 Task: Find a one-way flight from Boulder City to Raleigh for 6 passengers in premium economy on Sat, 5 Aug.
Action: Mouse moved to (327, 199)
Screenshot: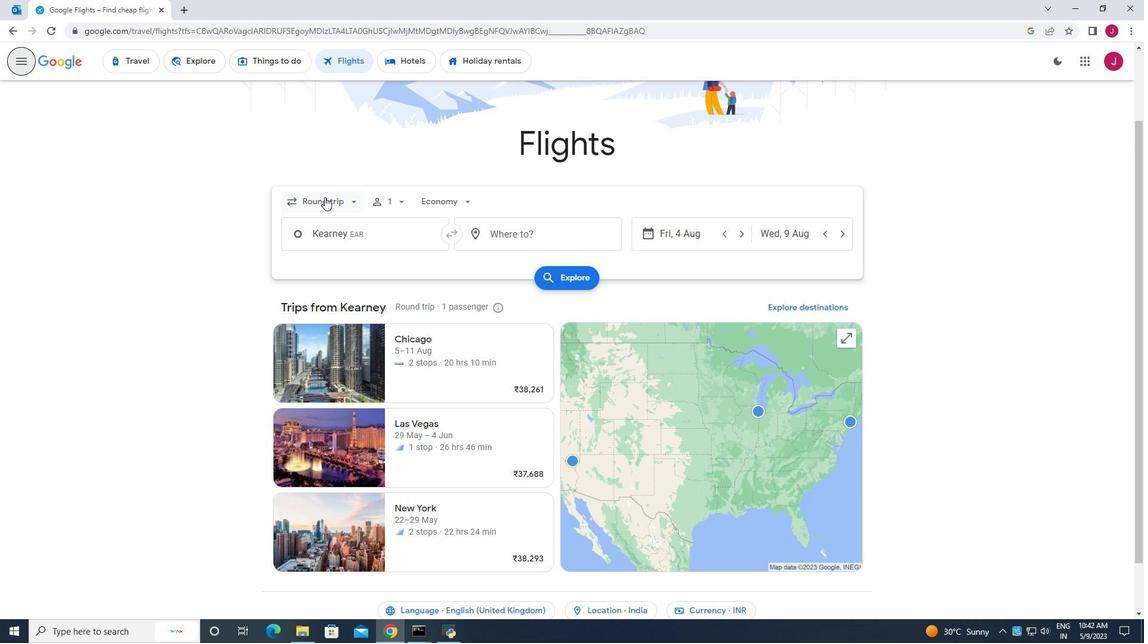 
Action: Mouse pressed left at (327, 199)
Screenshot: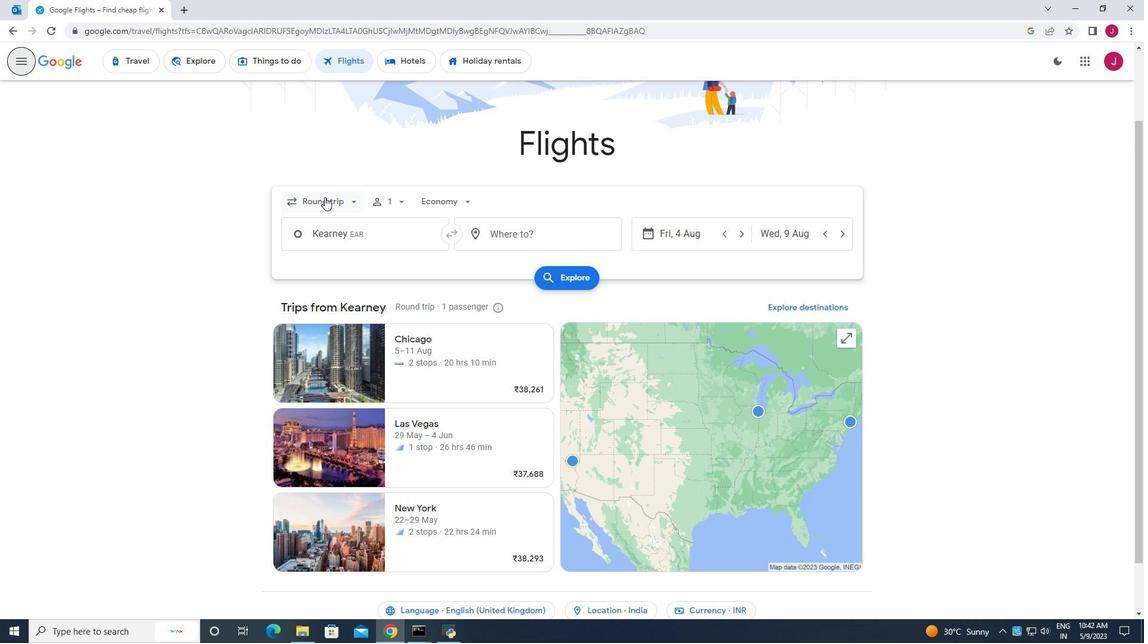 
Action: Mouse moved to (343, 251)
Screenshot: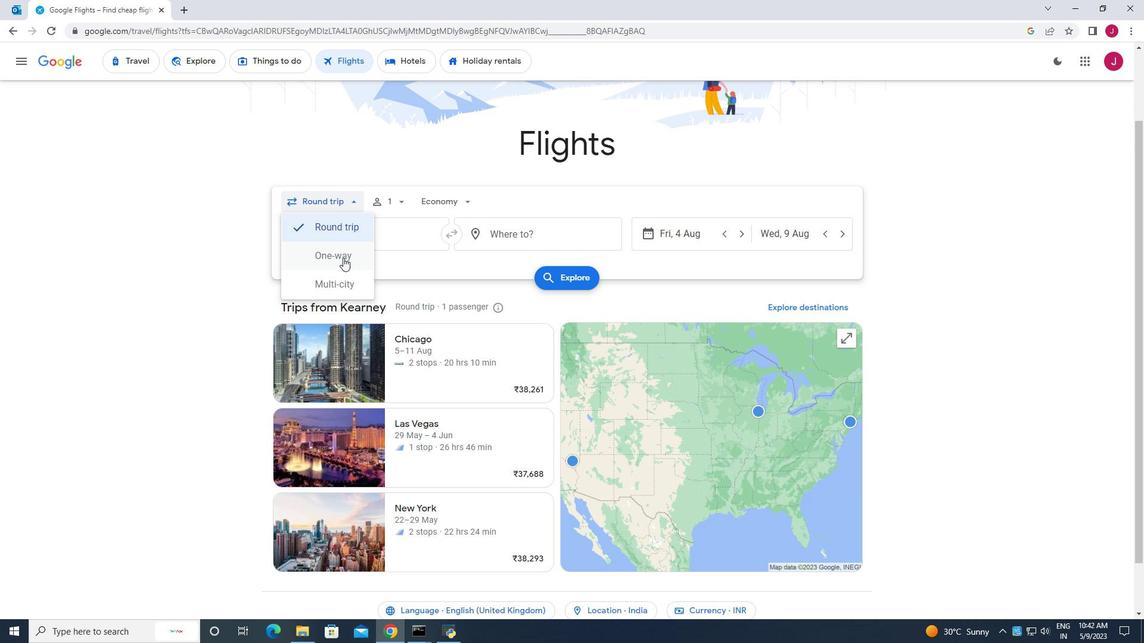 
Action: Mouse pressed left at (343, 251)
Screenshot: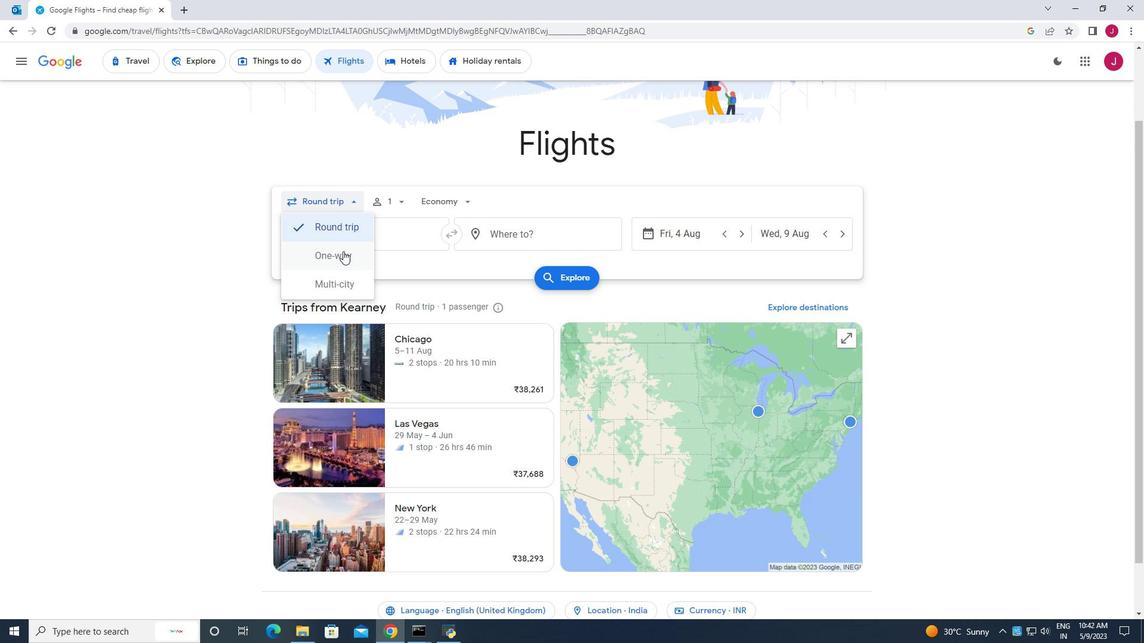 
Action: Mouse moved to (393, 201)
Screenshot: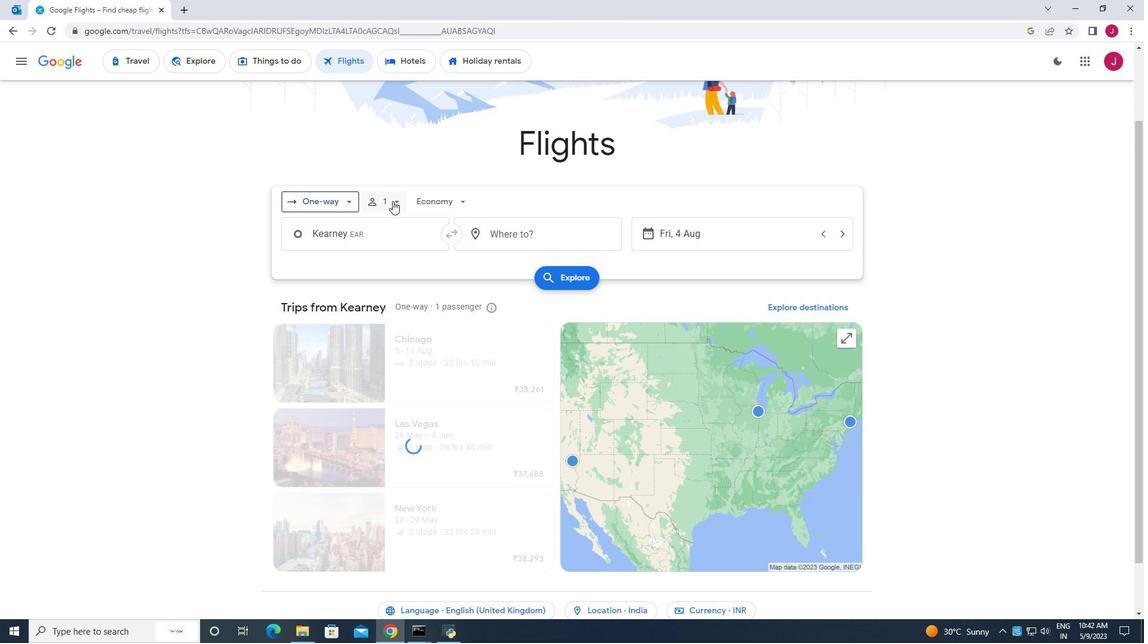 
Action: Mouse pressed left at (393, 201)
Screenshot: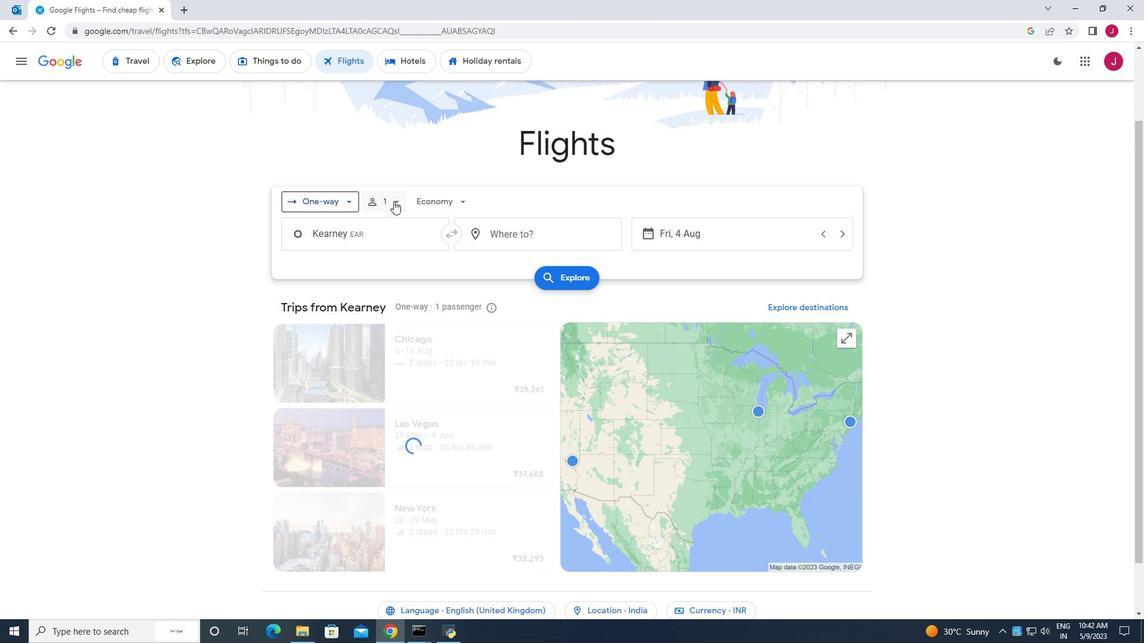
Action: Mouse moved to (485, 233)
Screenshot: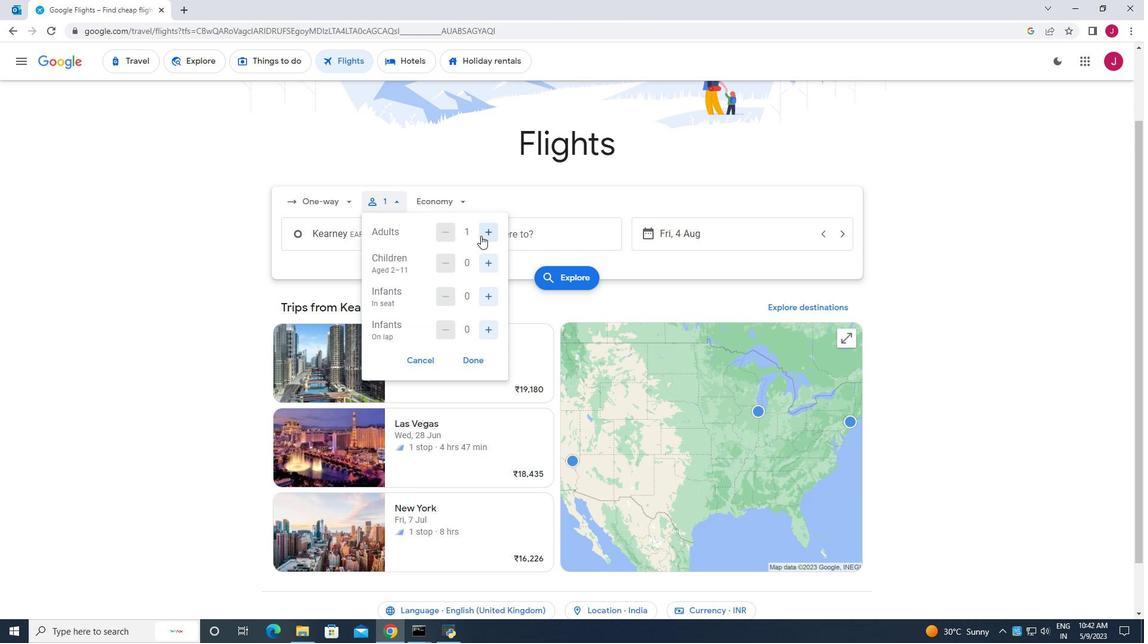 
Action: Mouse pressed left at (485, 233)
Screenshot: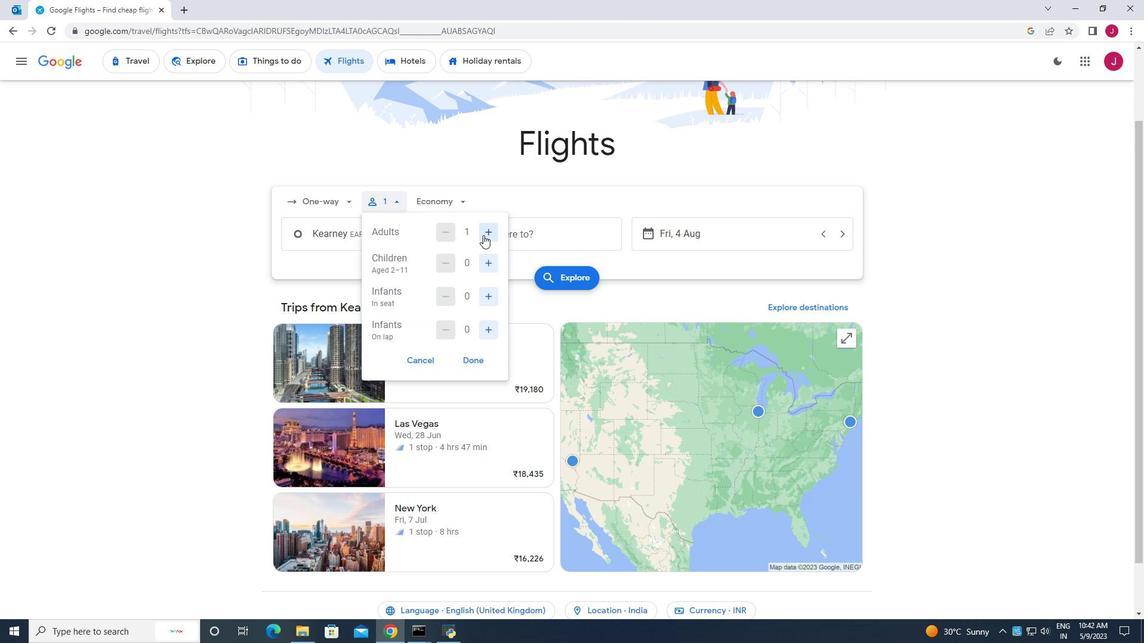 
Action: Mouse pressed left at (485, 233)
Screenshot: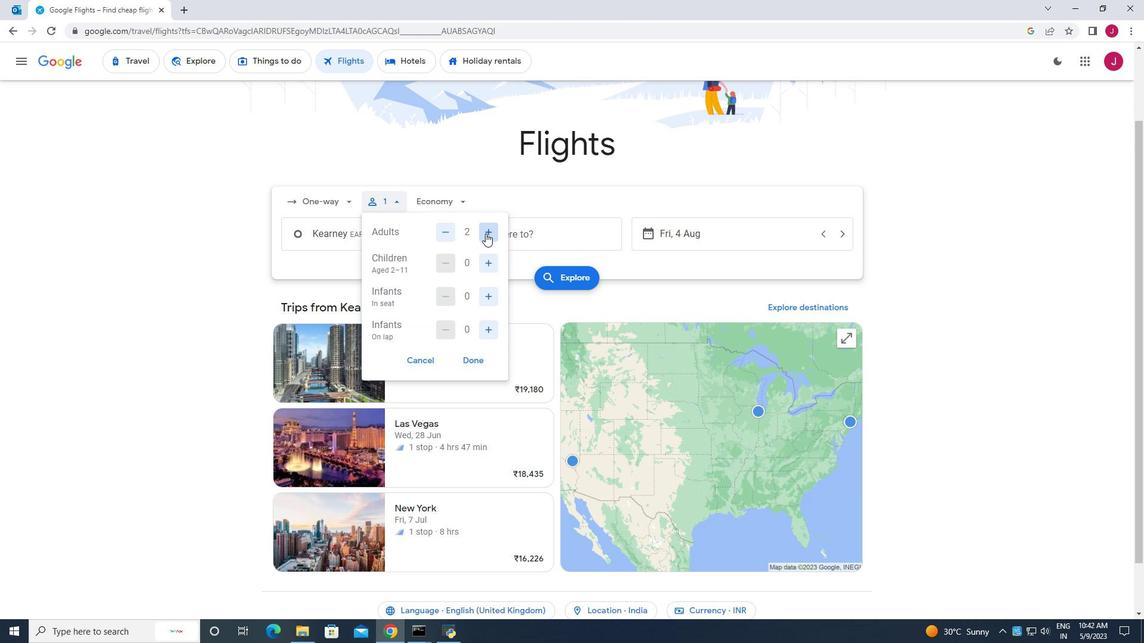 
Action: Mouse moved to (485, 262)
Screenshot: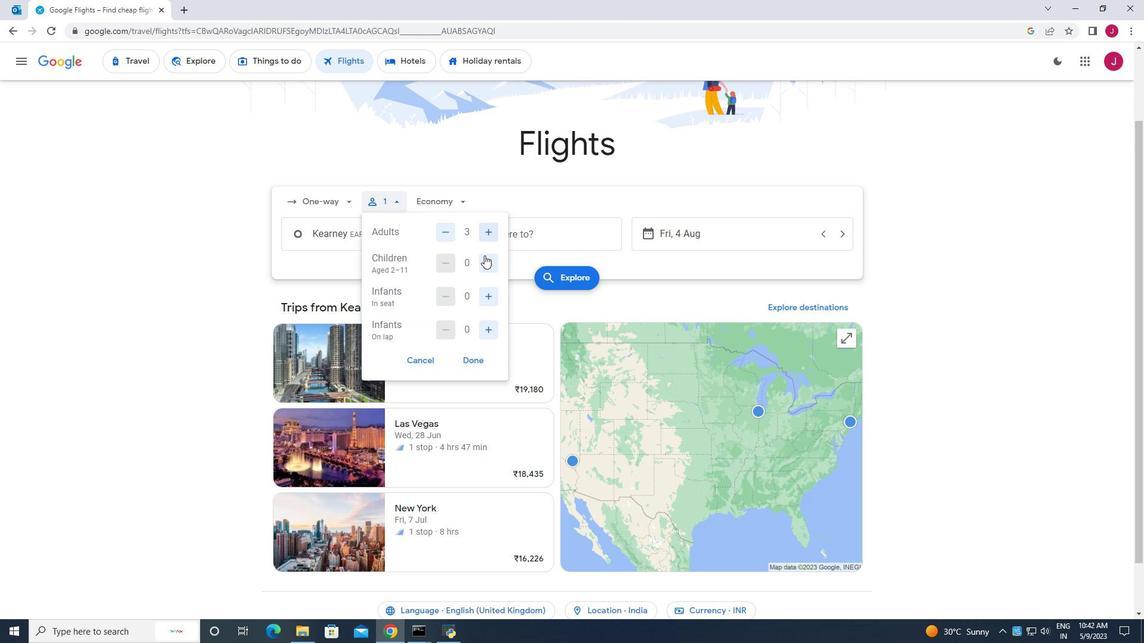 
Action: Mouse pressed left at (485, 262)
Screenshot: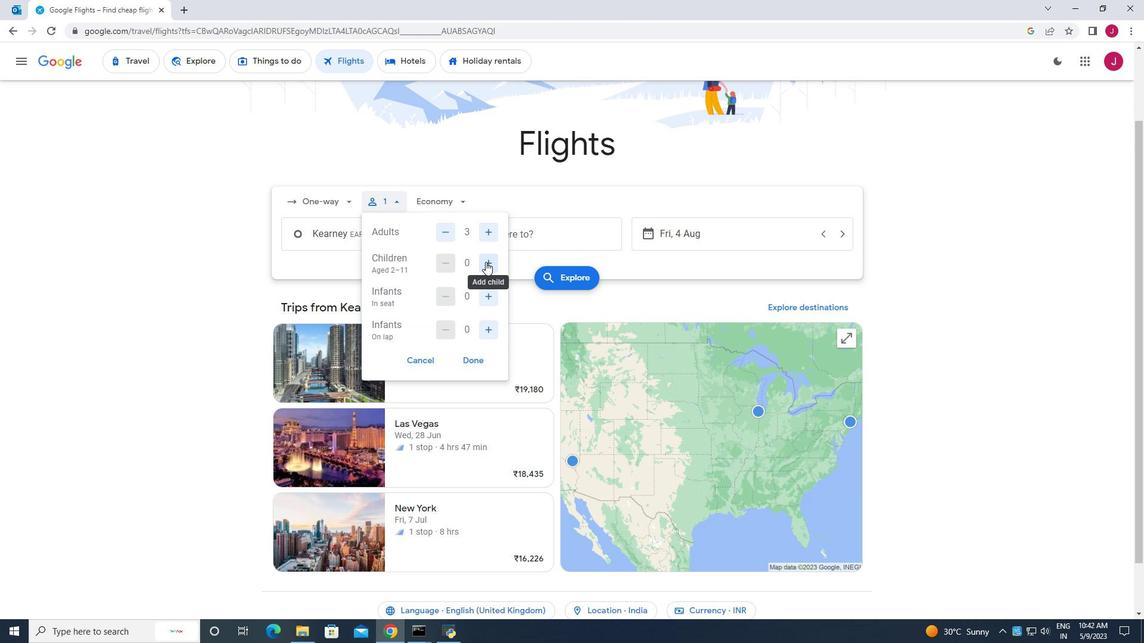 
Action: Mouse pressed left at (485, 262)
Screenshot: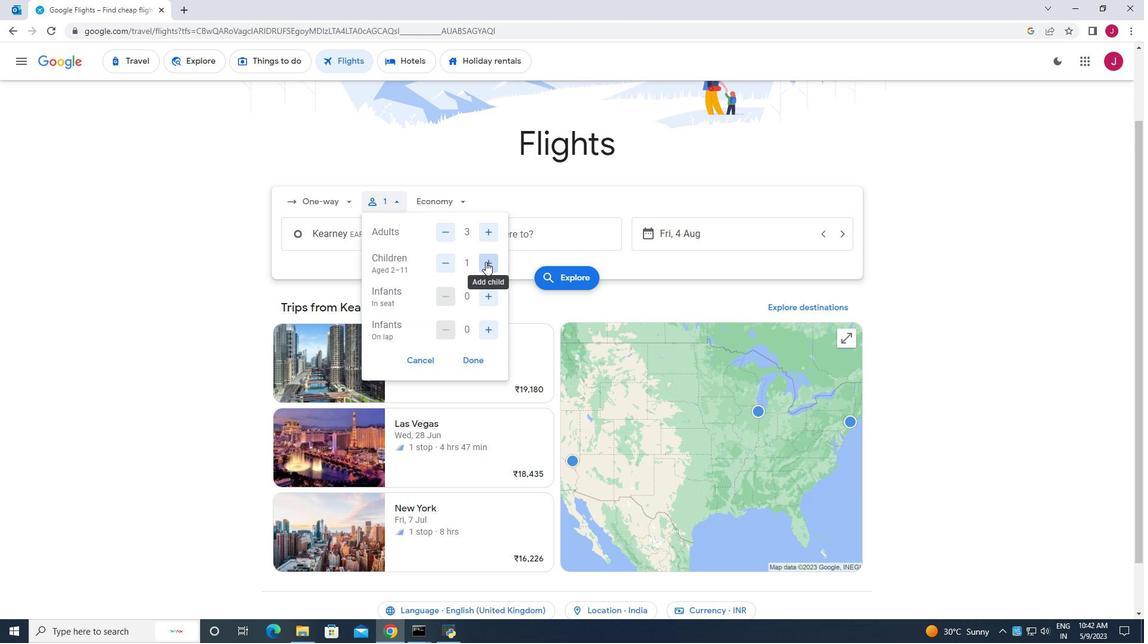 
Action: Mouse pressed left at (485, 262)
Screenshot: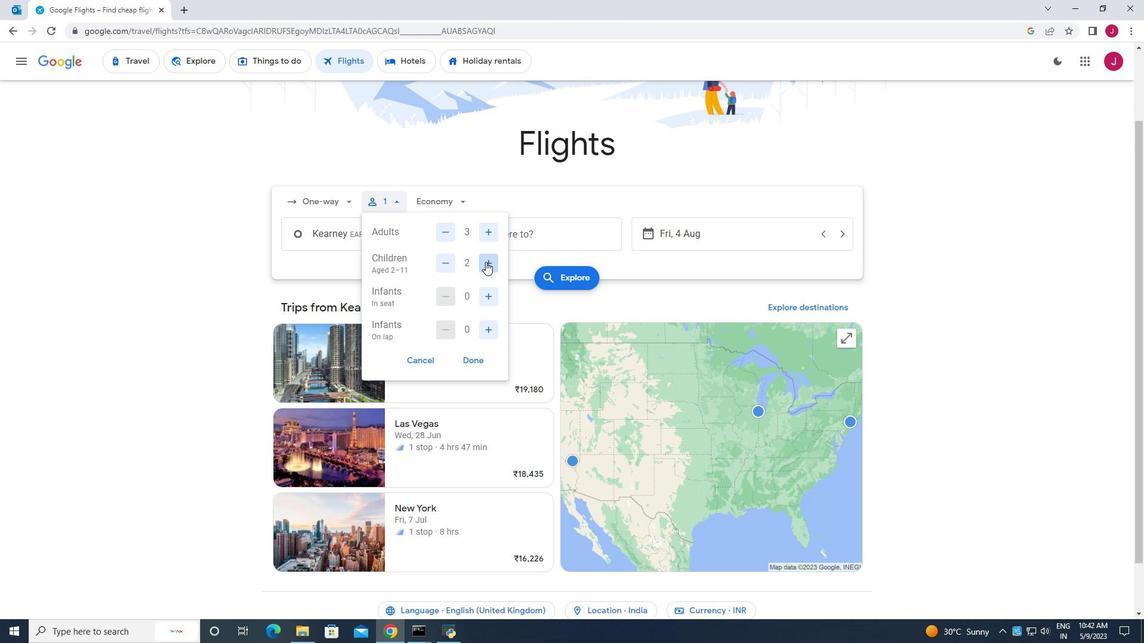 
Action: Mouse moved to (476, 360)
Screenshot: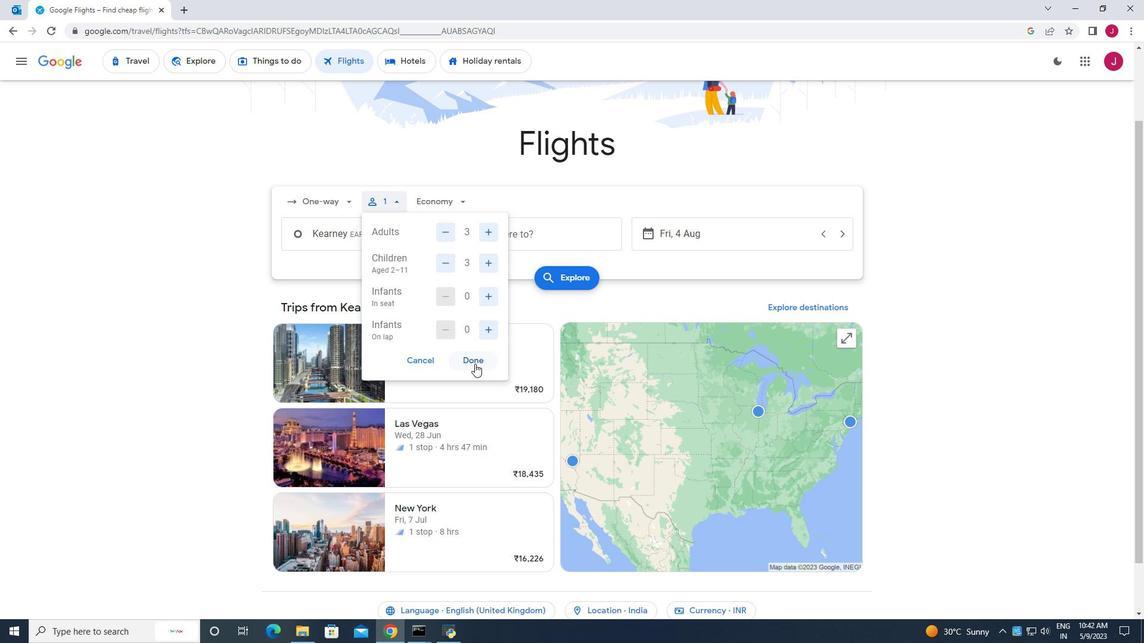 
Action: Mouse pressed left at (476, 360)
Screenshot: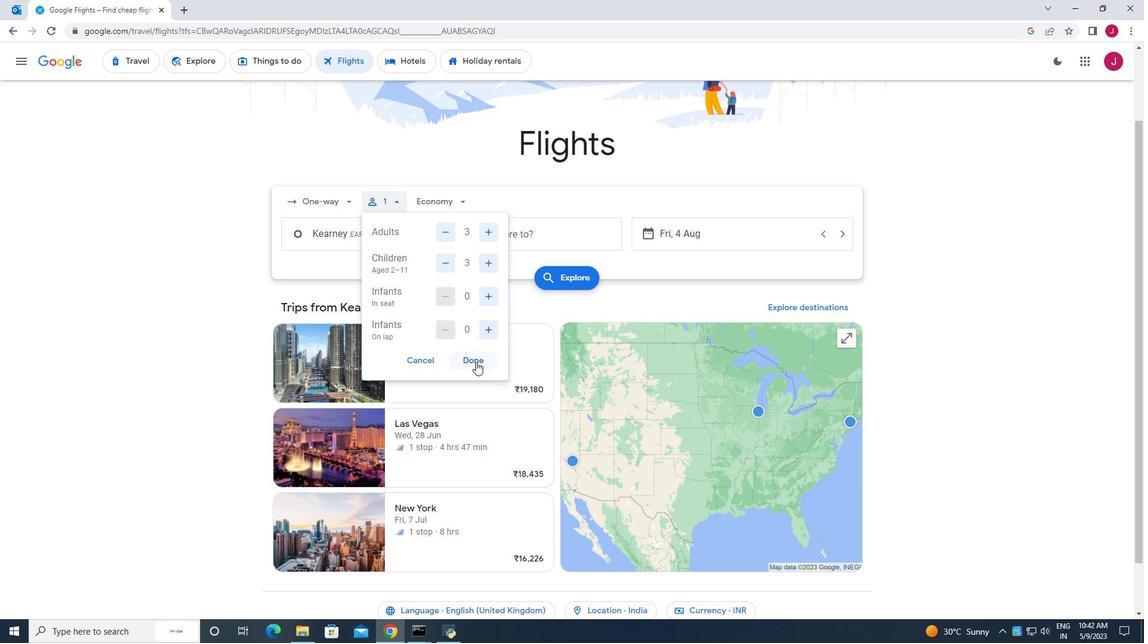 
Action: Mouse moved to (454, 197)
Screenshot: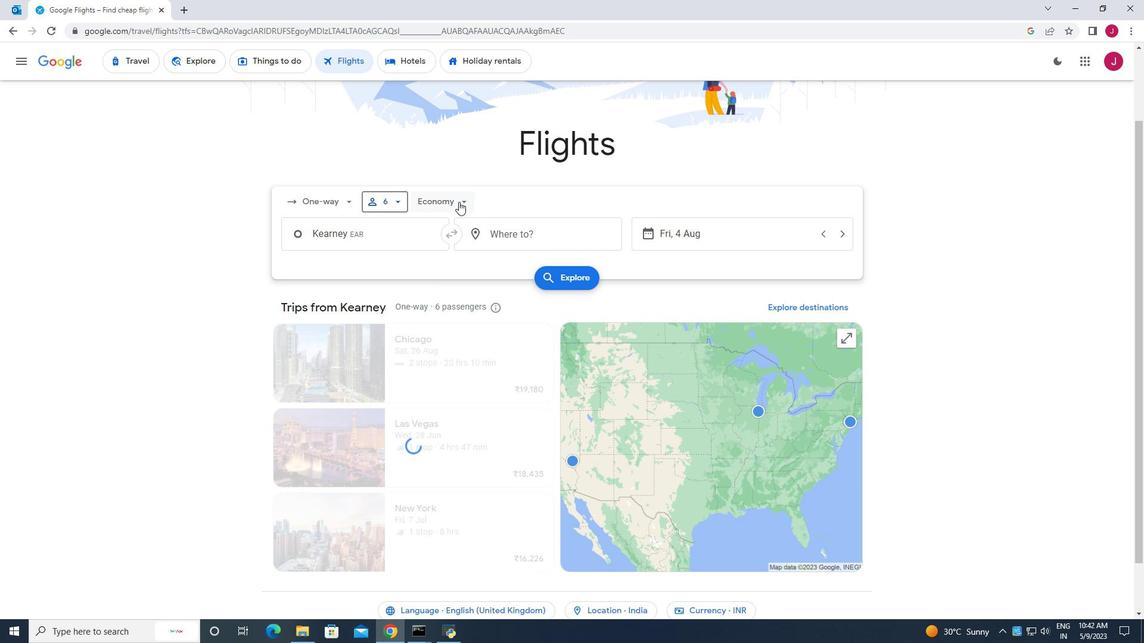 
Action: Mouse pressed left at (454, 197)
Screenshot: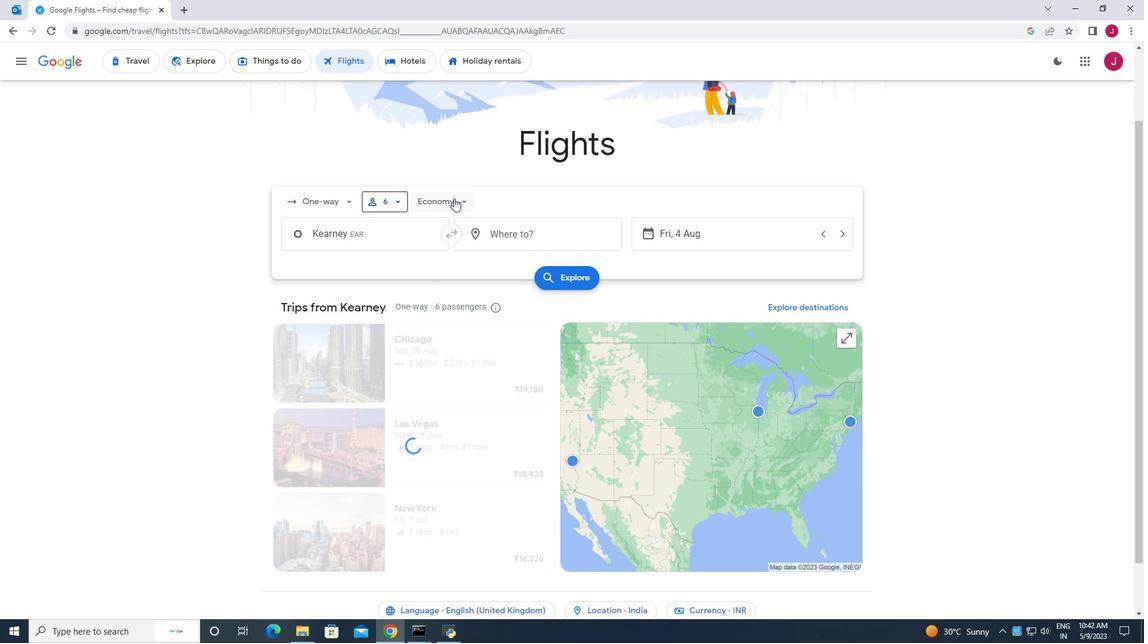 
Action: Mouse moved to (462, 255)
Screenshot: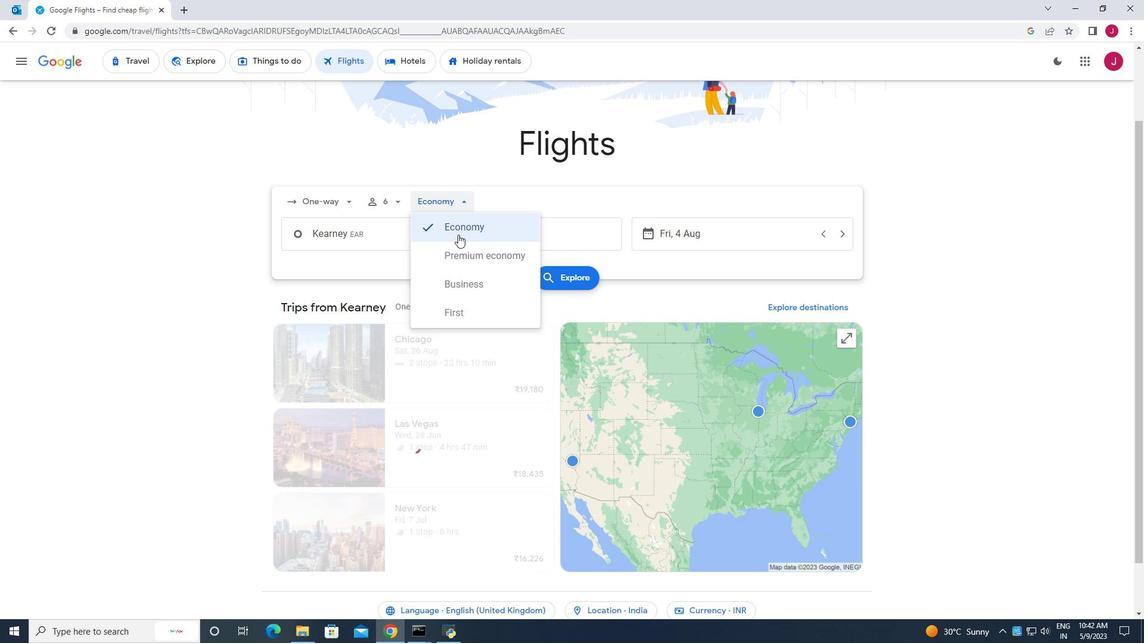 
Action: Mouse pressed left at (462, 255)
Screenshot: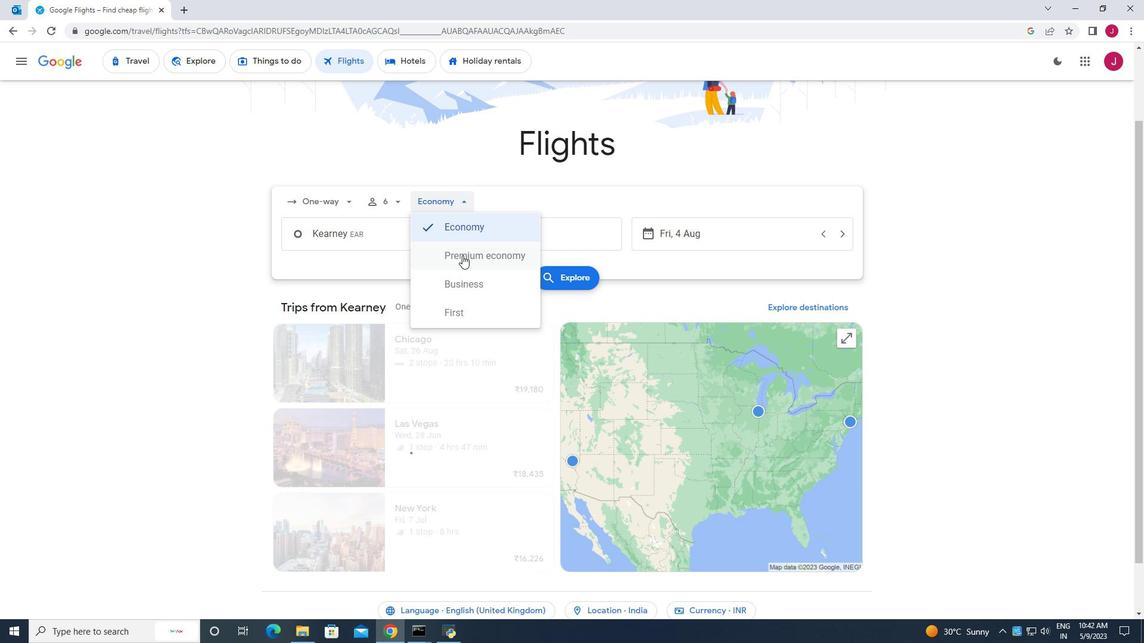 
Action: Mouse moved to (382, 233)
Screenshot: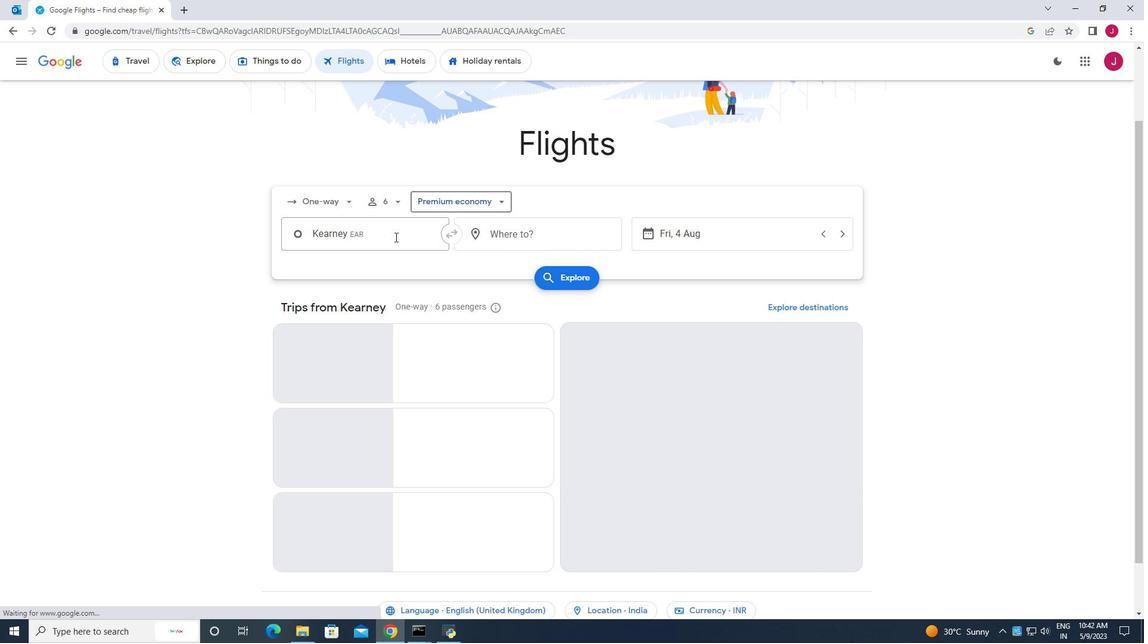 
Action: Mouse pressed left at (382, 233)
Screenshot: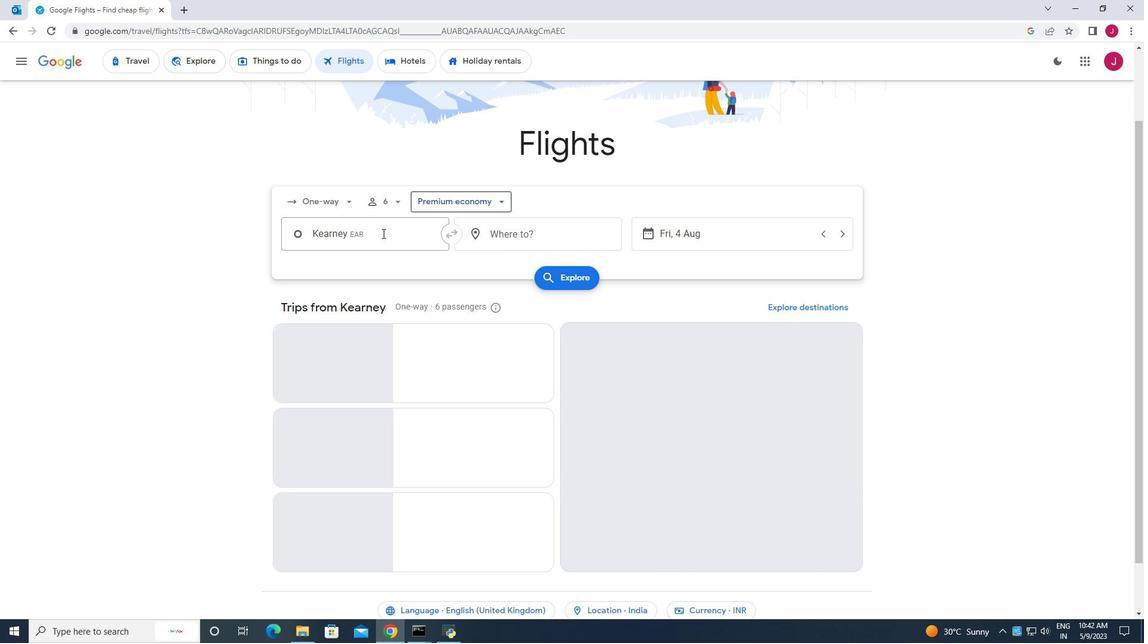 
Action: Key pressed boulder
Screenshot: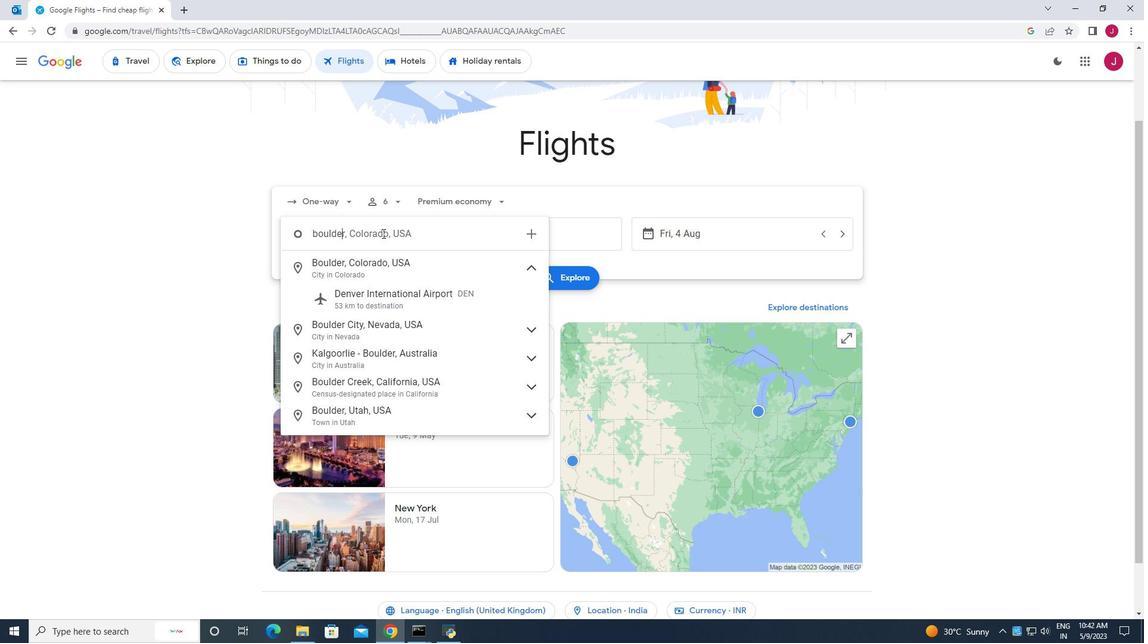 
Action: Mouse moved to (391, 327)
Screenshot: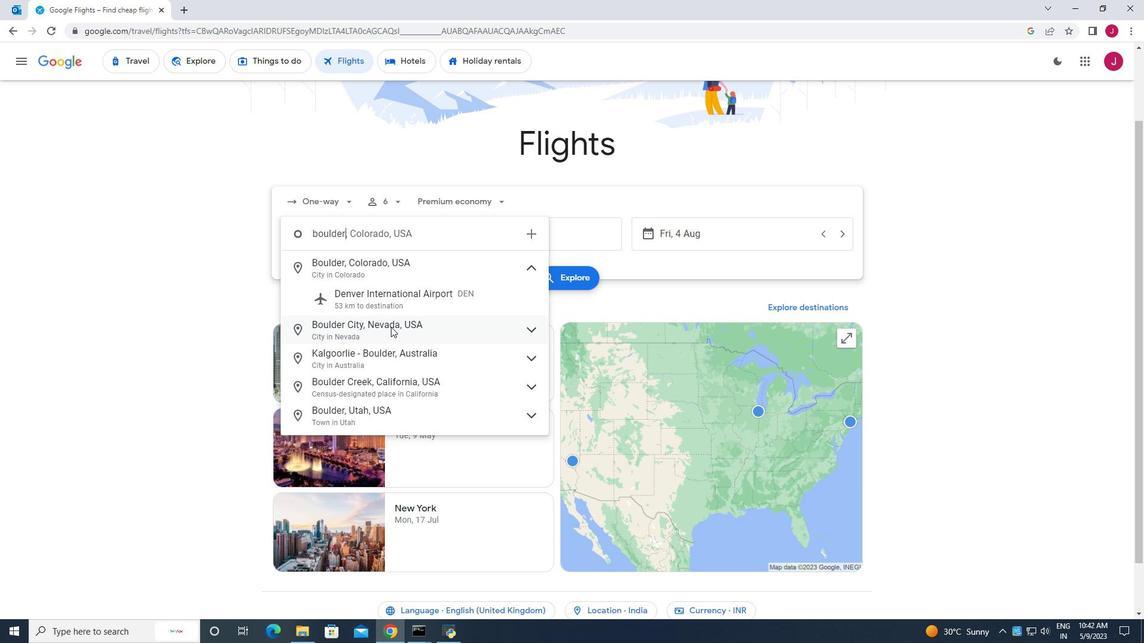
Action: Mouse pressed left at (391, 327)
Screenshot: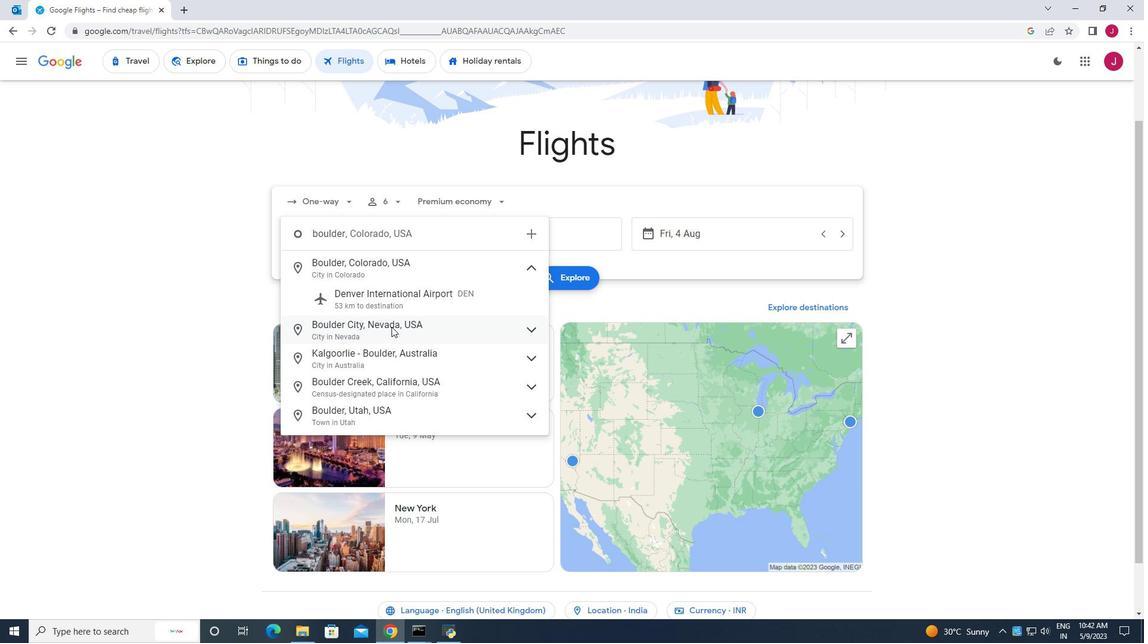 
Action: Mouse moved to (554, 237)
Screenshot: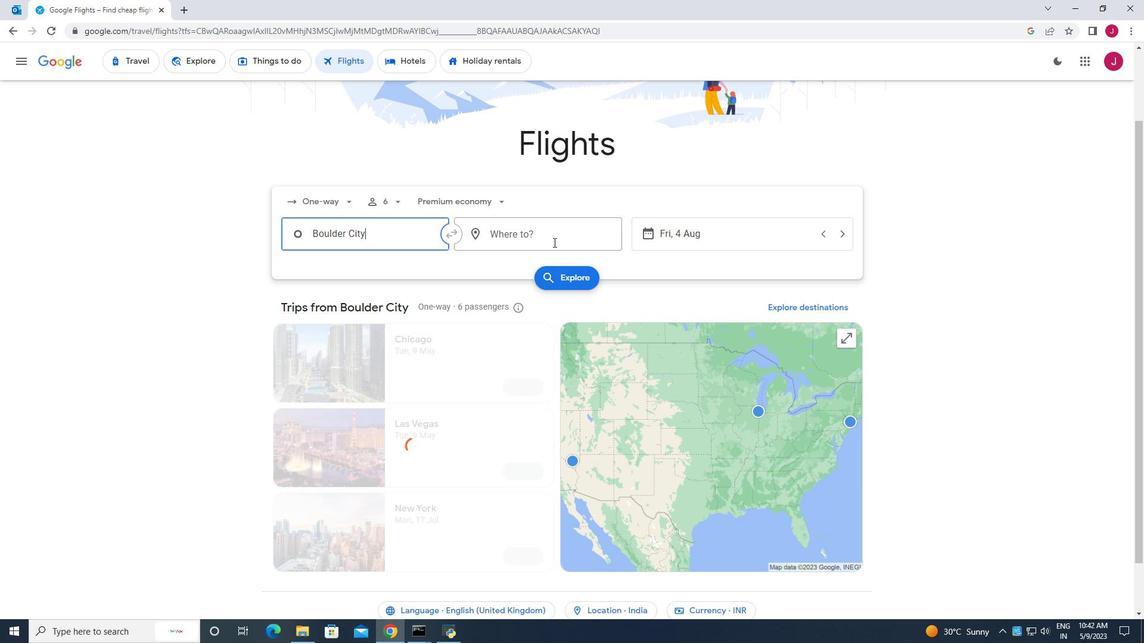 
Action: Mouse pressed left at (554, 237)
Screenshot: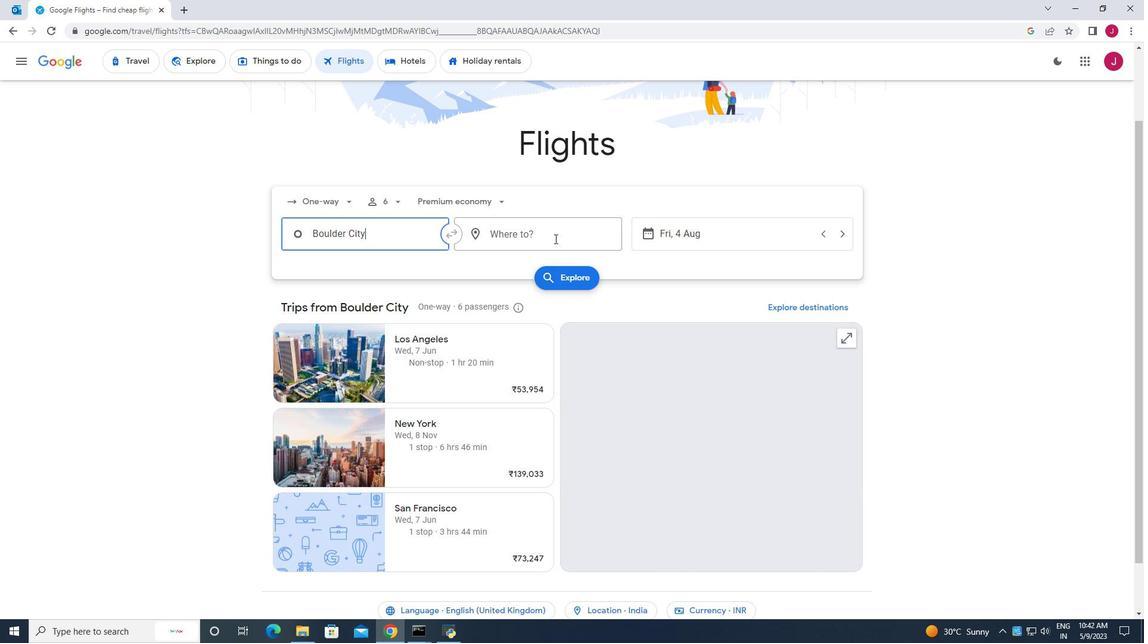 
Action: Mouse moved to (553, 237)
Screenshot: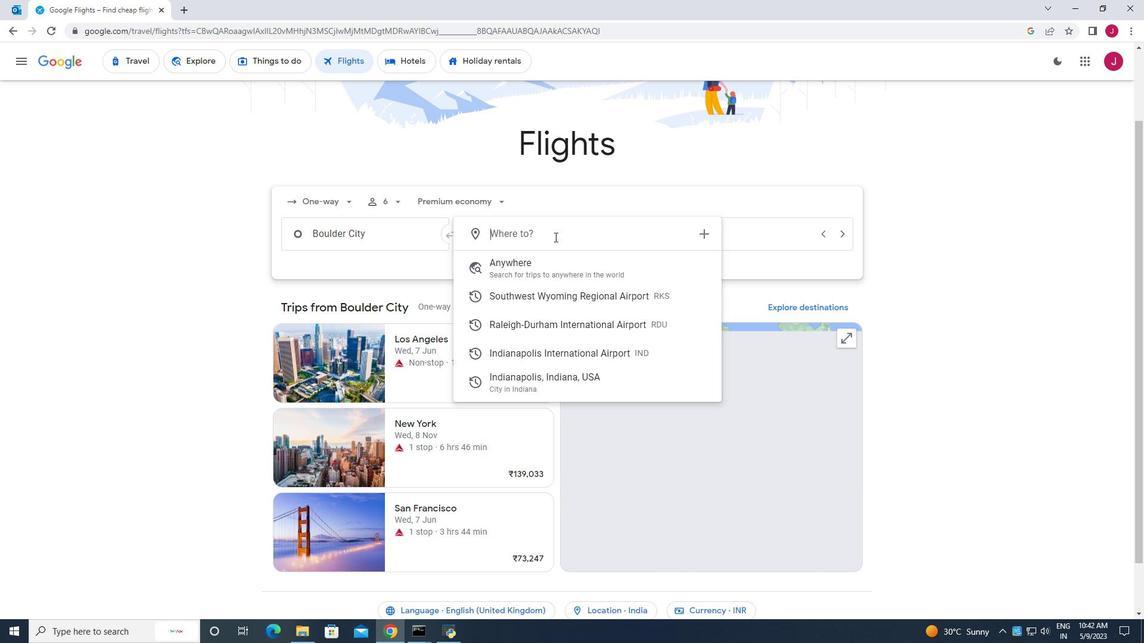 
Action: Key pressed raleigh
Screenshot: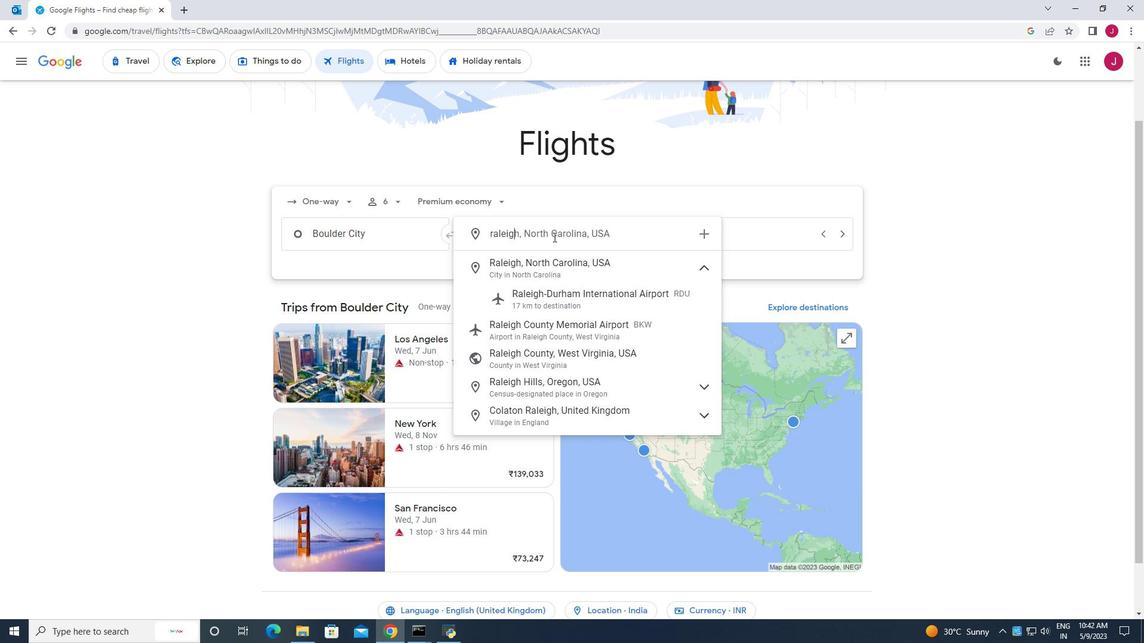 
Action: Mouse moved to (567, 293)
Screenshot: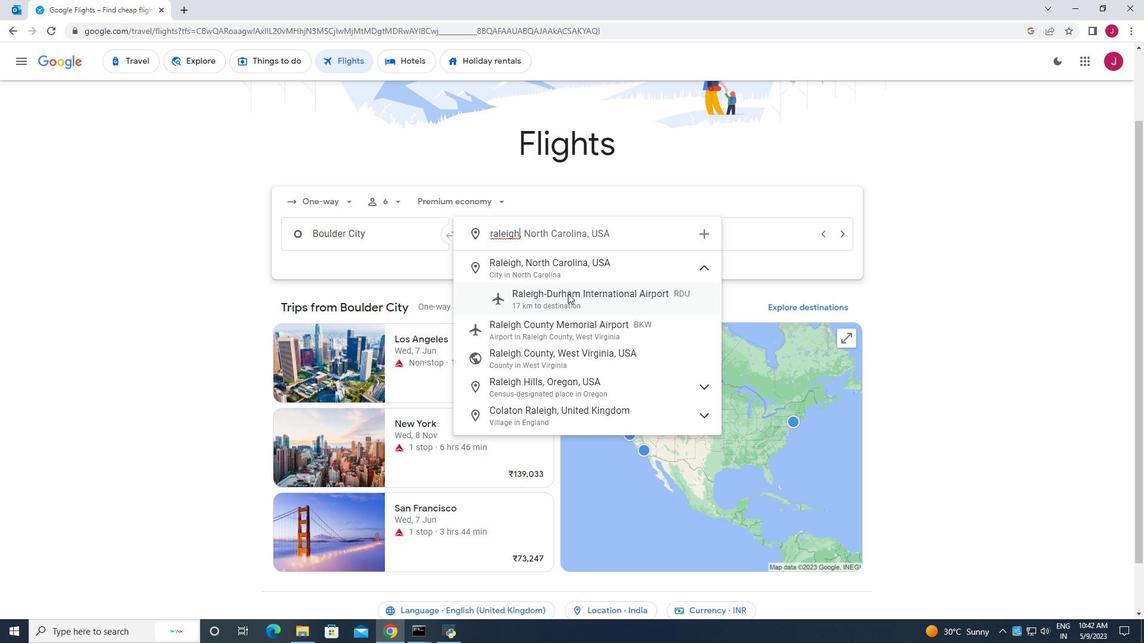 
Action: Mouse pressed left at (567, 293)
Screenshot: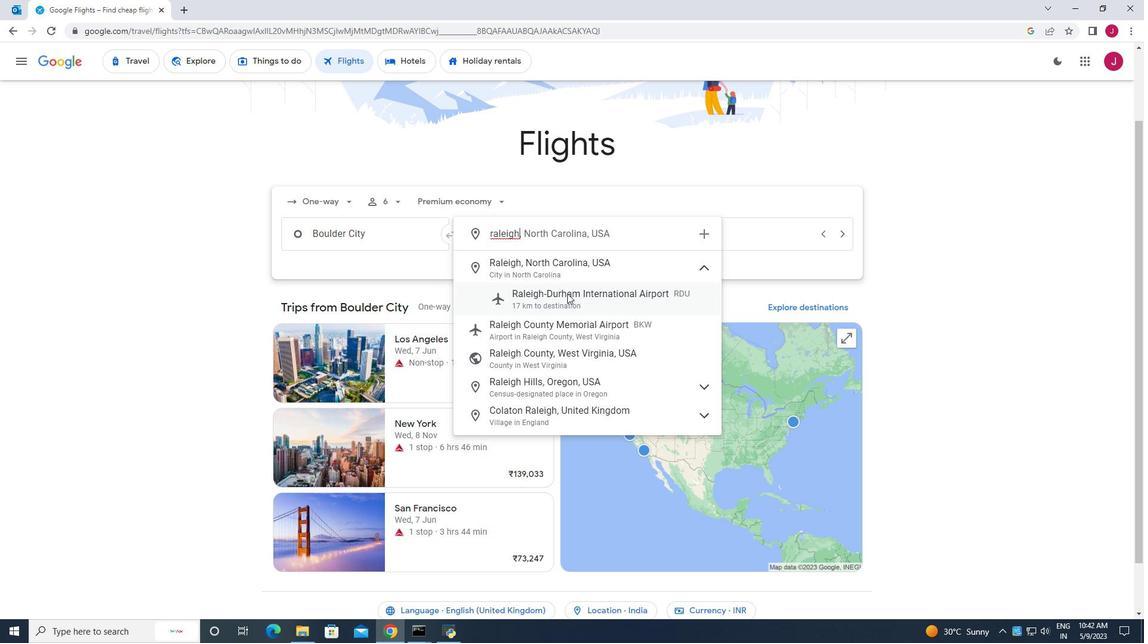 
Action: Mouse moved to (700, 239)
Screenshot: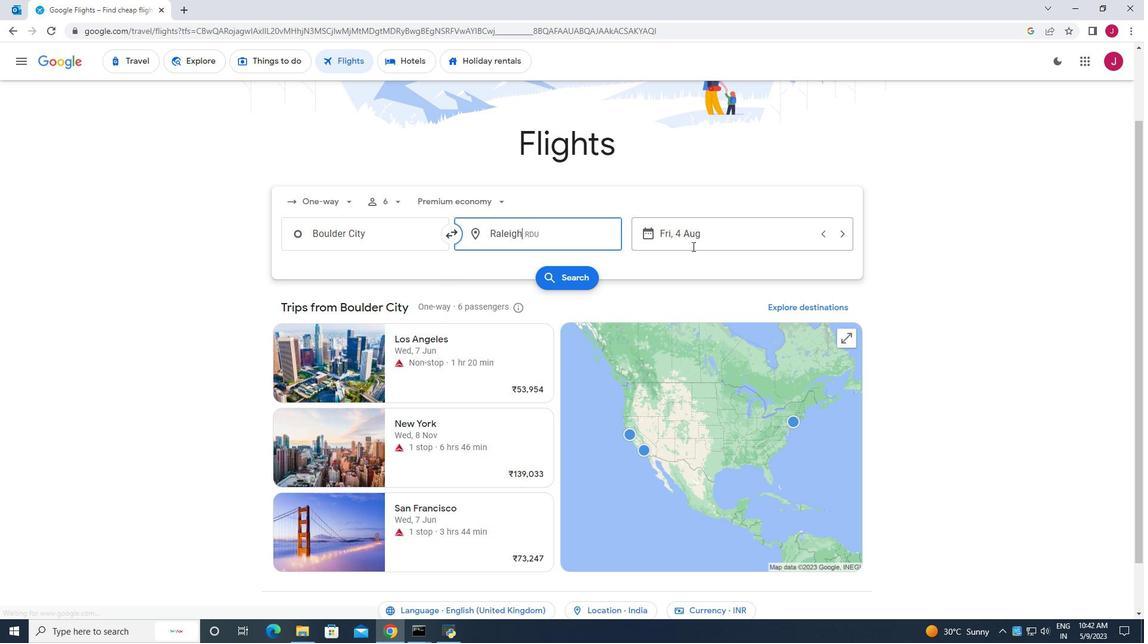 
Action: Mouse pressed left at (700, 239)
Screenshot: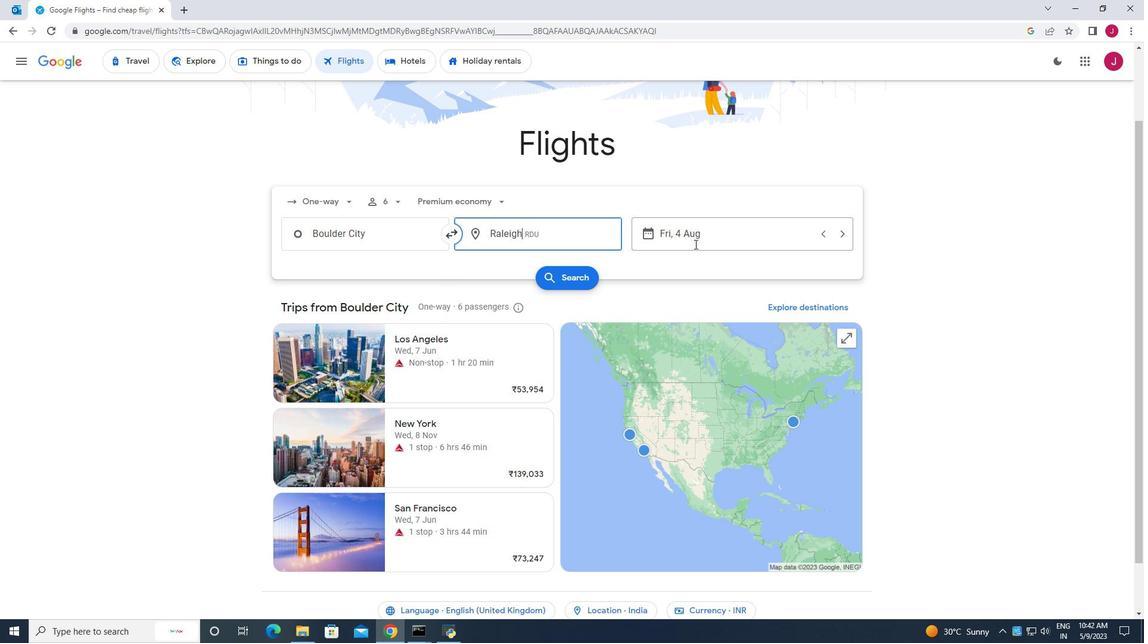 
Action: Mouse moved to (598, 327)
Screenshot: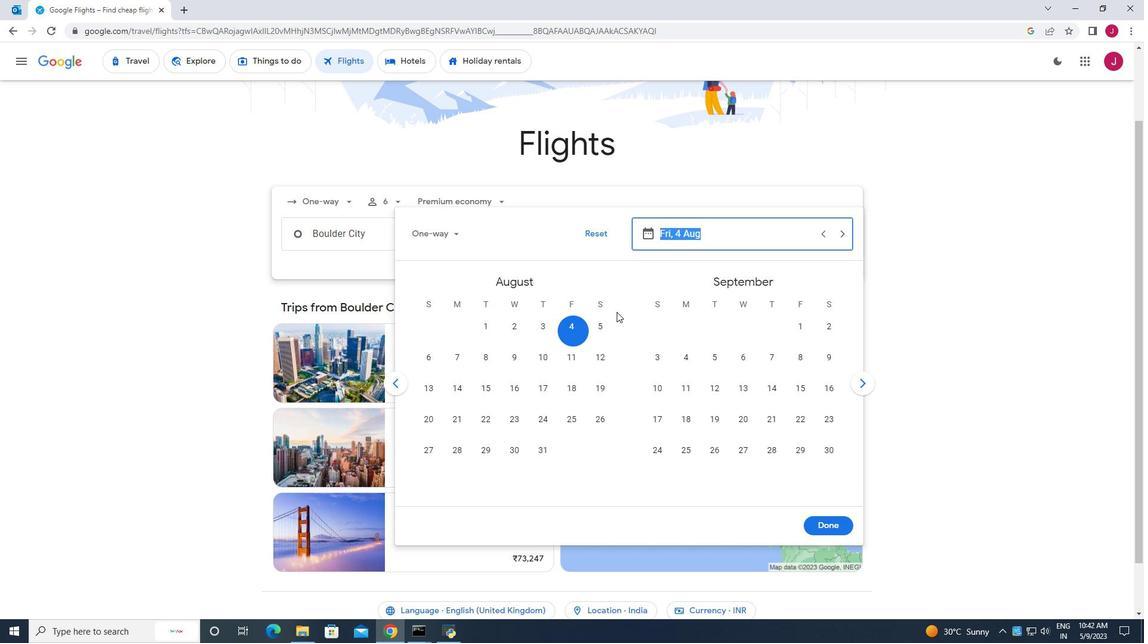 
Action: Mouse pressed left at (598, 327)
Screenshot: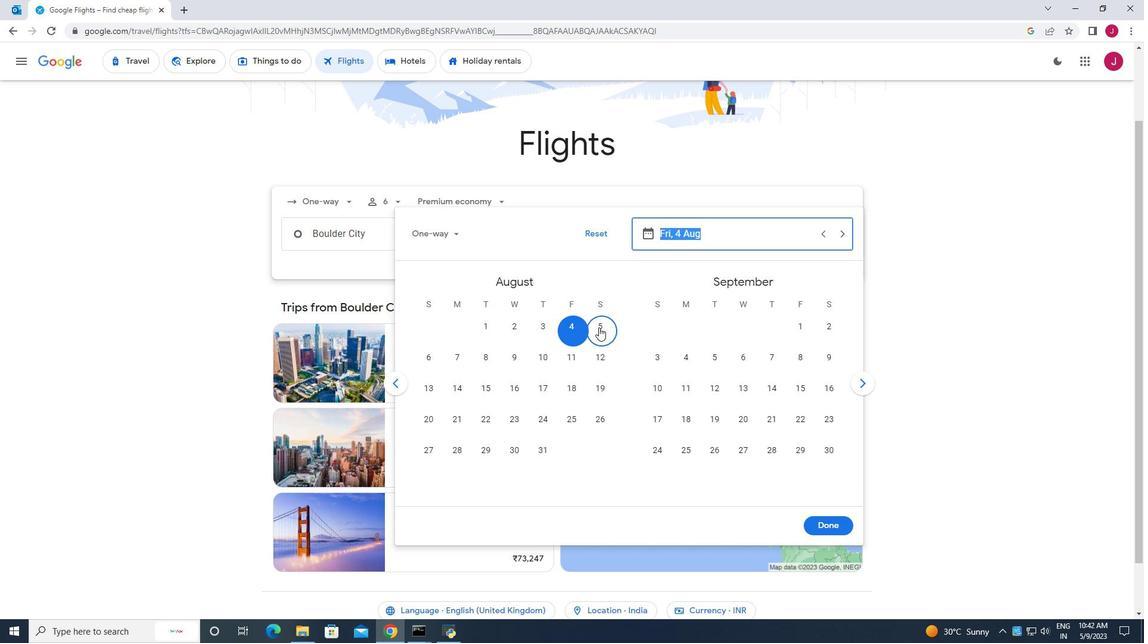 
Action: Mouse moved to (836, 523)
Screenshot: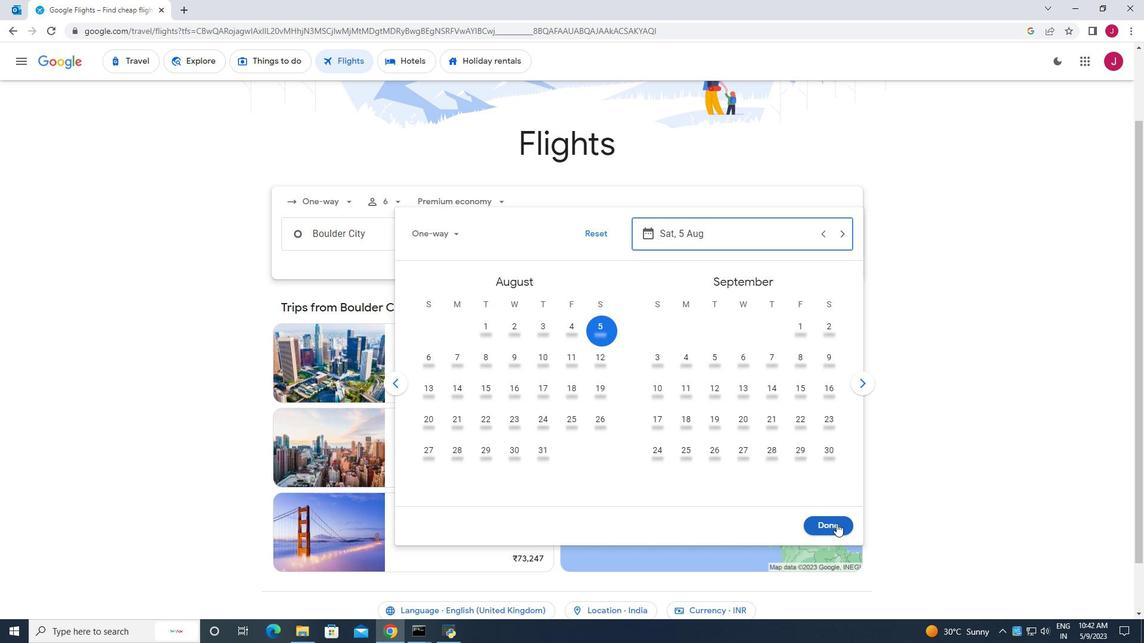 
Action: Mouse pressed left at (836, 523)
Screenshot: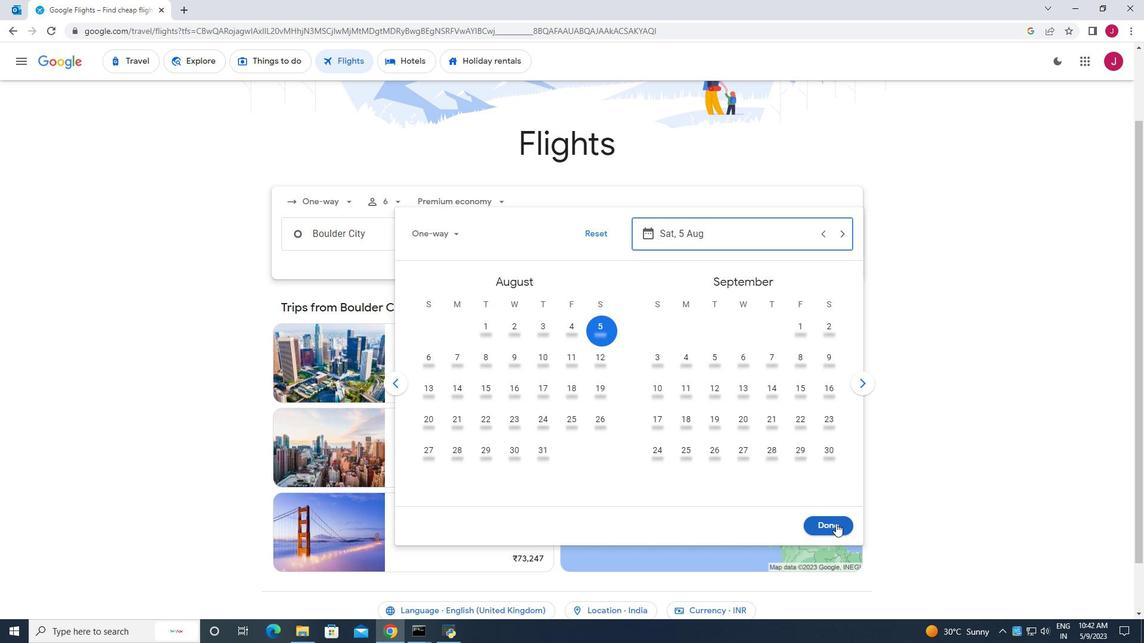 
Action: Mouse moved to (586, 276)
Screenshot: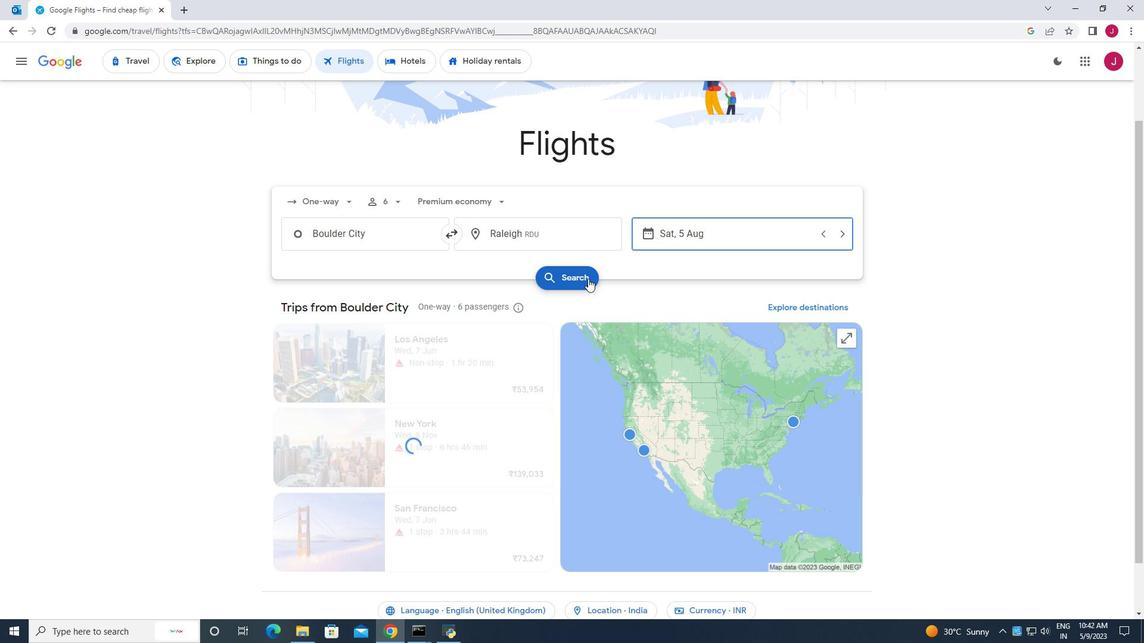 
Action: Mouse pressed left at (586, 276)
Screenshot: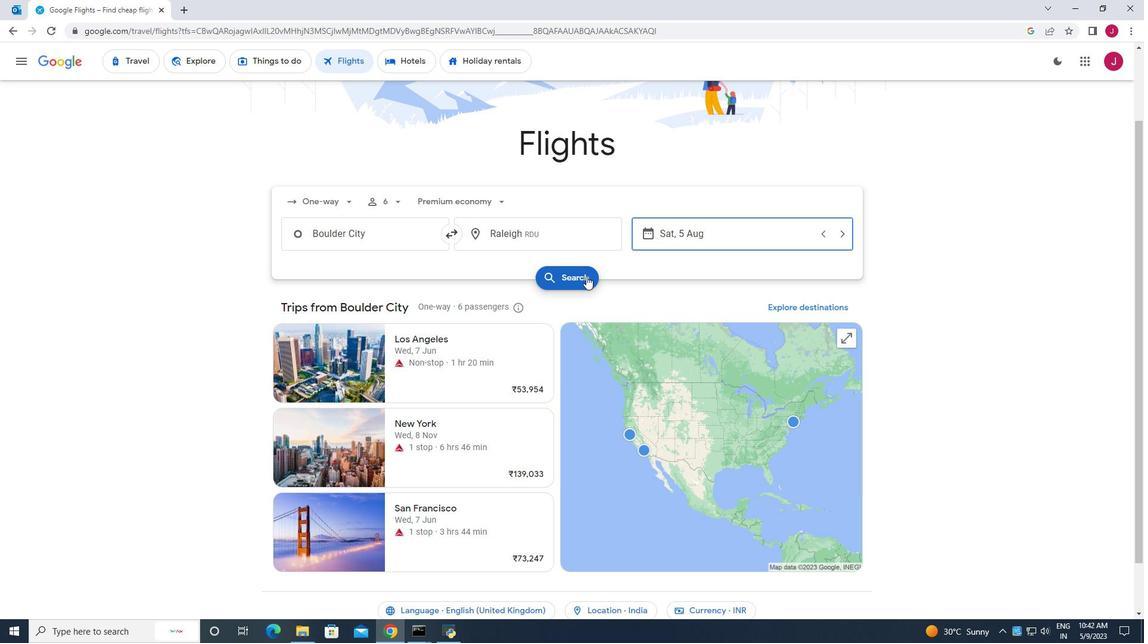 
Action: Mouse moved to (309, 172)
Screenshot: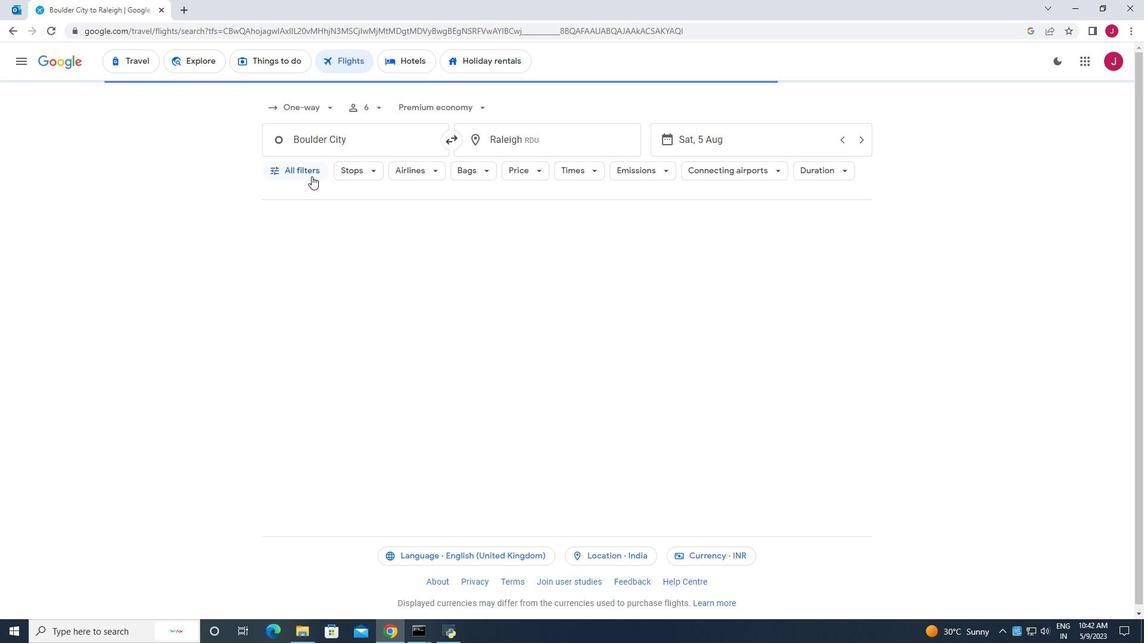 
Action: Mouse pressed left at (309, 172)
Screenshot: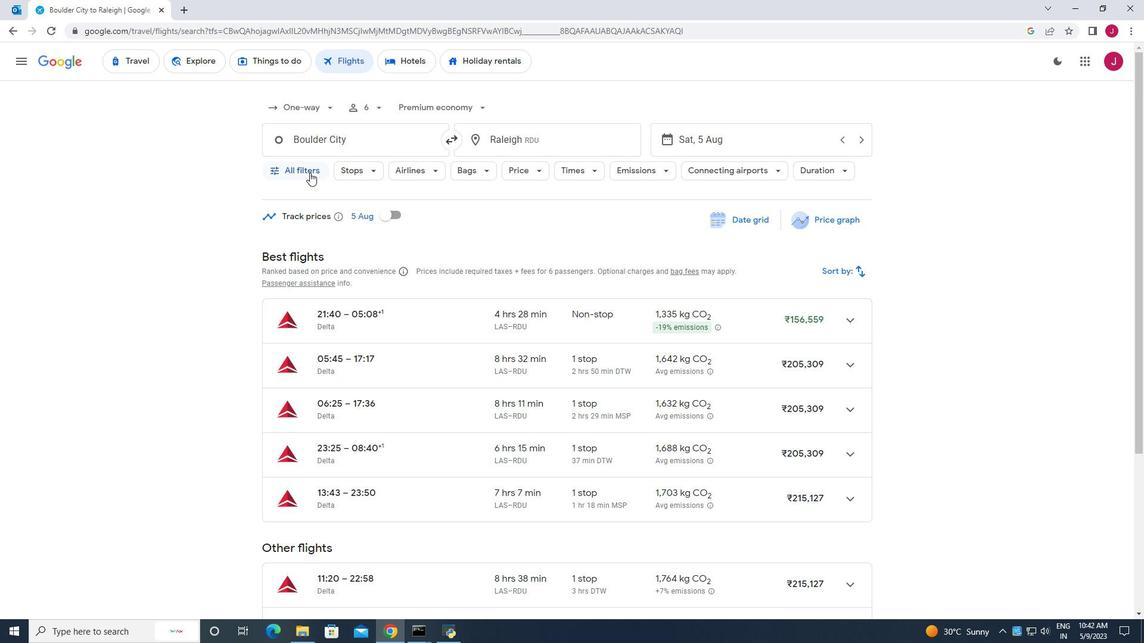 
Action: Mouse moved to (355, 257)
Screenshot: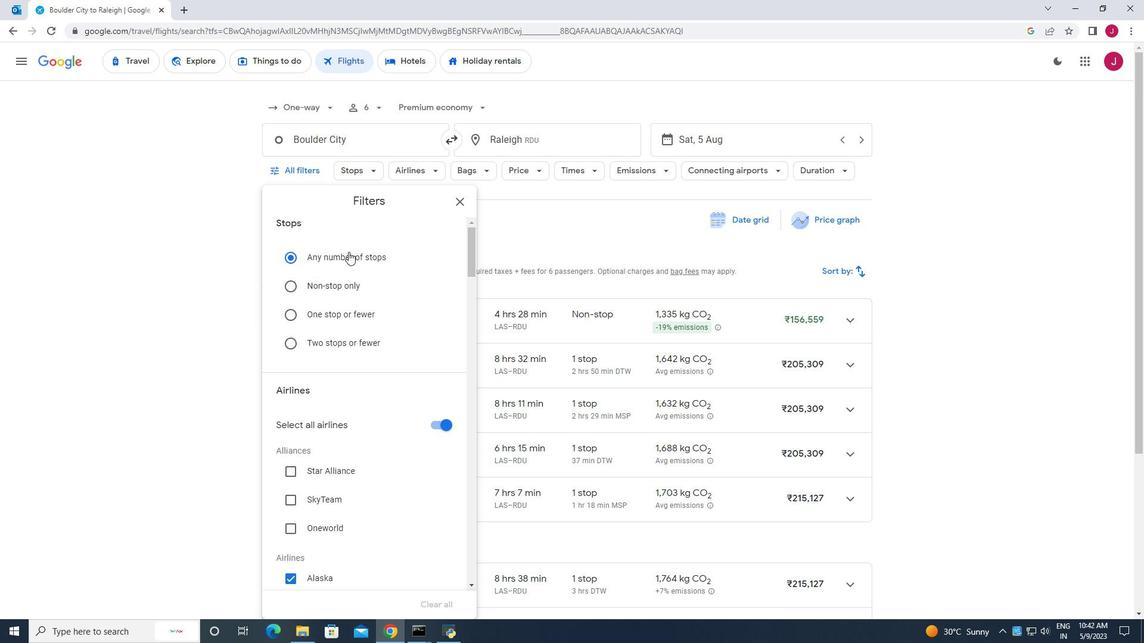 
Action: Mouse scrolled (355, 256) with delta (0, 0)
Screenshot: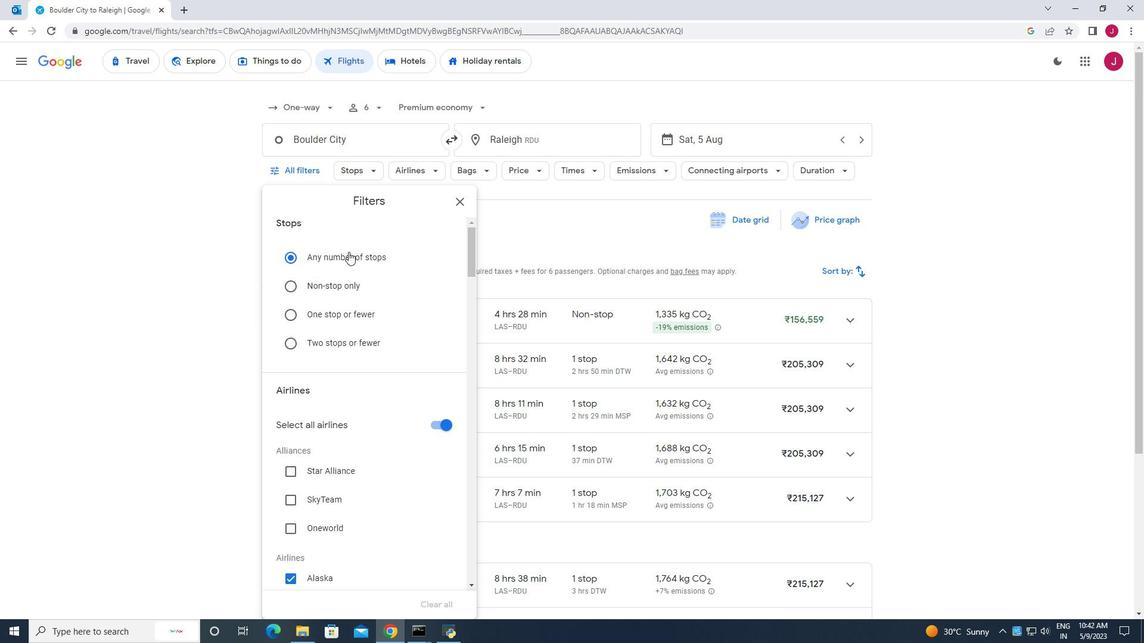 
Action: Mouse moved to (356, 258)
Screenshot: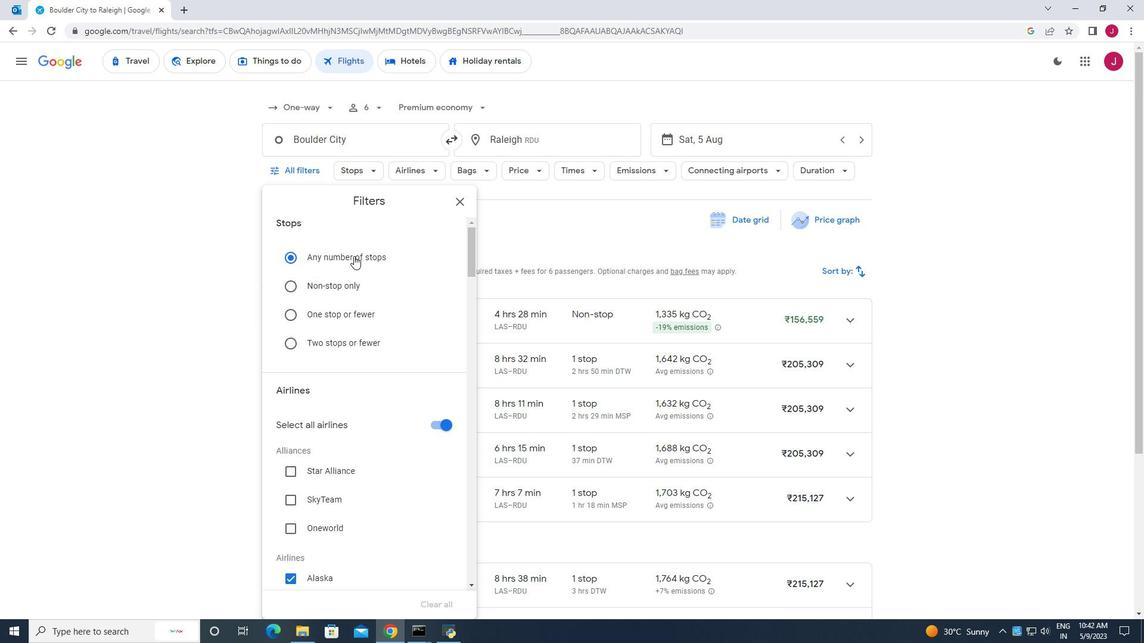 
Action: Mouse scrolled (356, 257) with delta (0, 0)
Screenshot: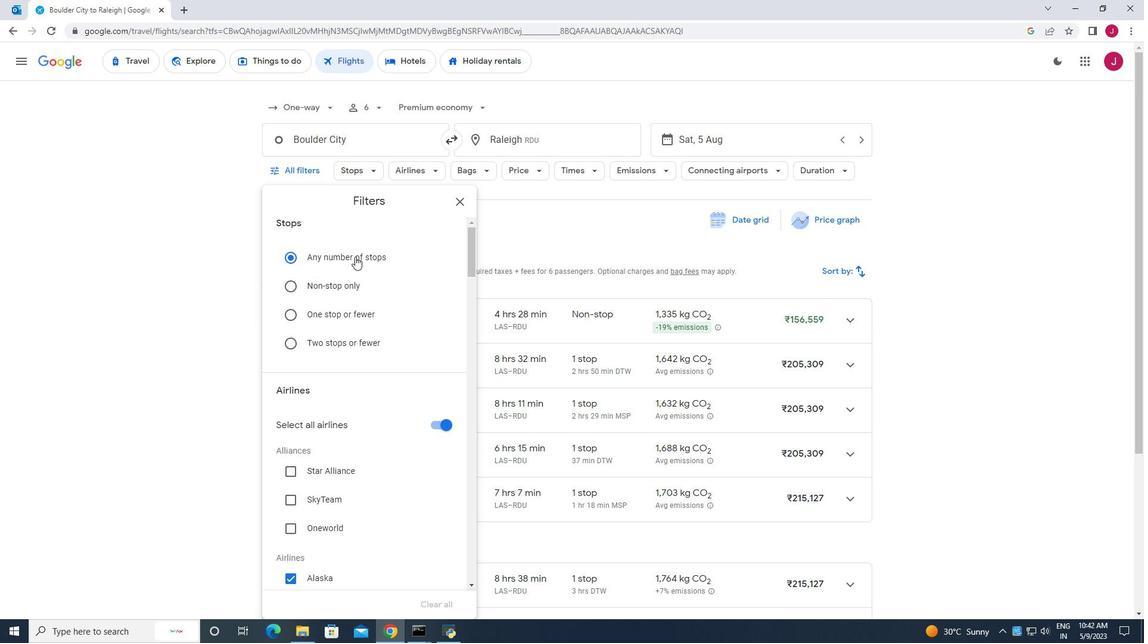 
Action: Mouse moved to (439, 303)
Screenshot: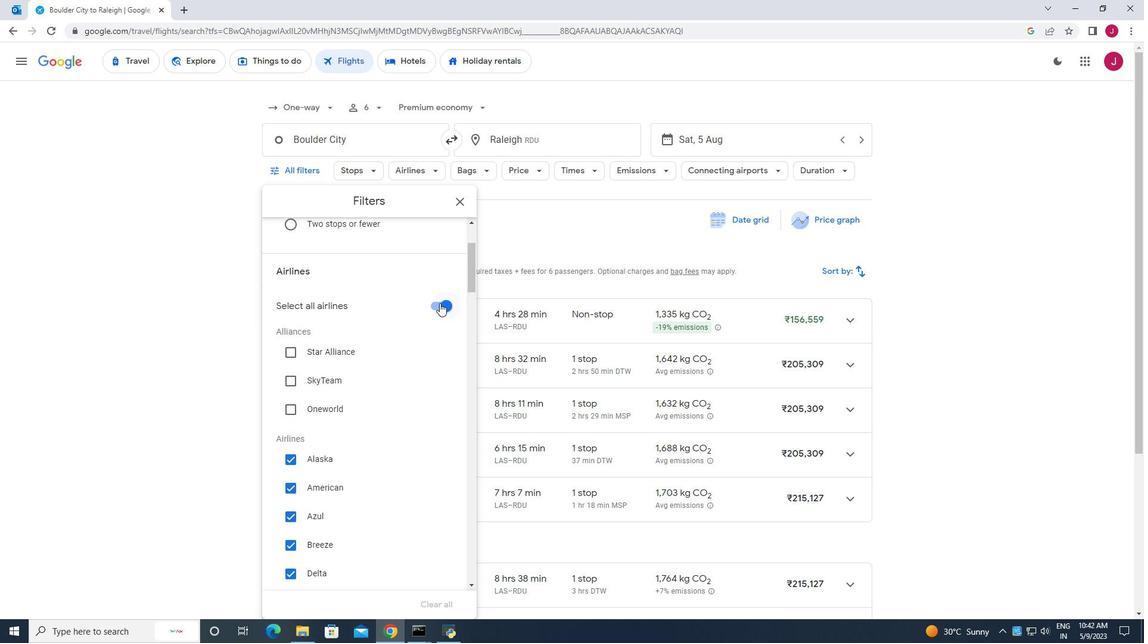 
Action: Mouse pressed left at (439, 303)
Screenshot: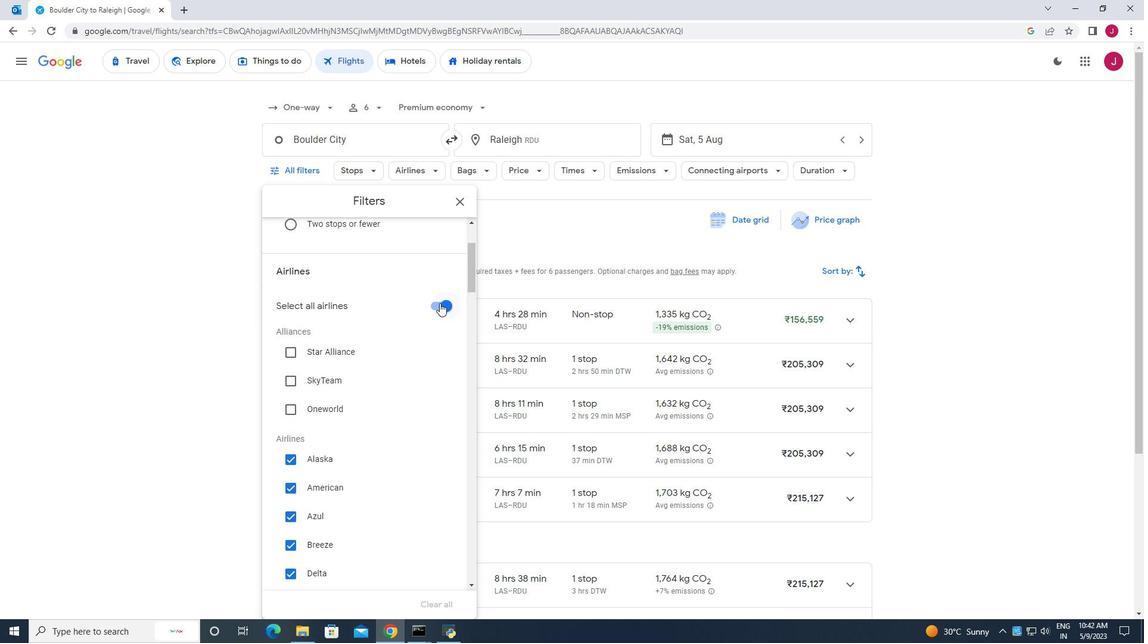 
Action: Mouse moved to (370, 286)
Screenshot: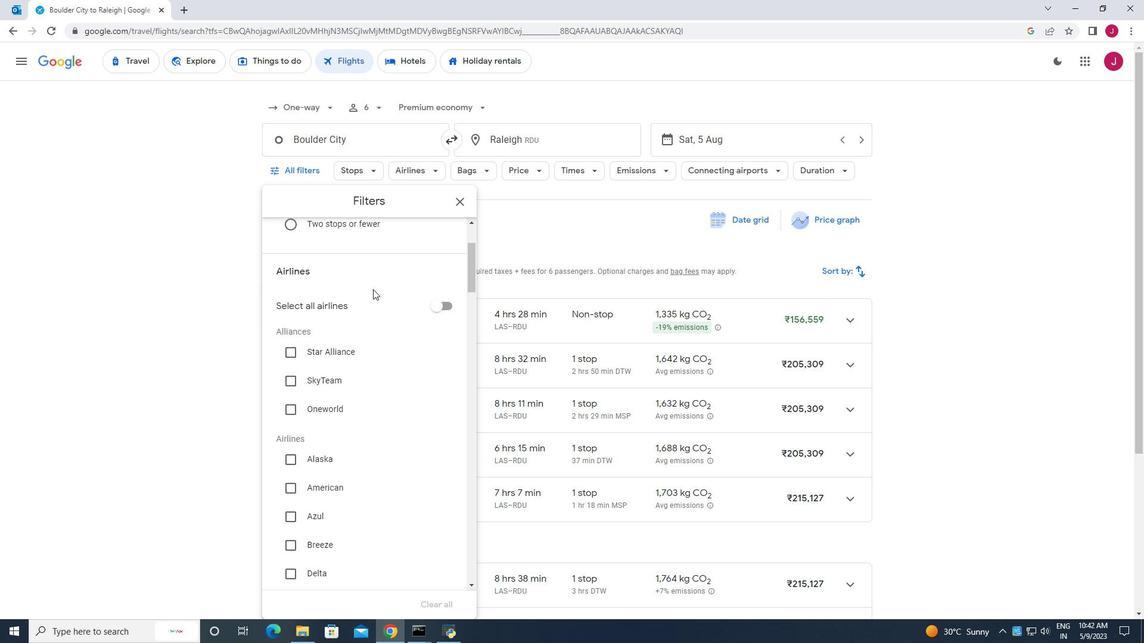 
Action: Mouse scrolled (370, 285) with delta (0, 0)
Screenshot: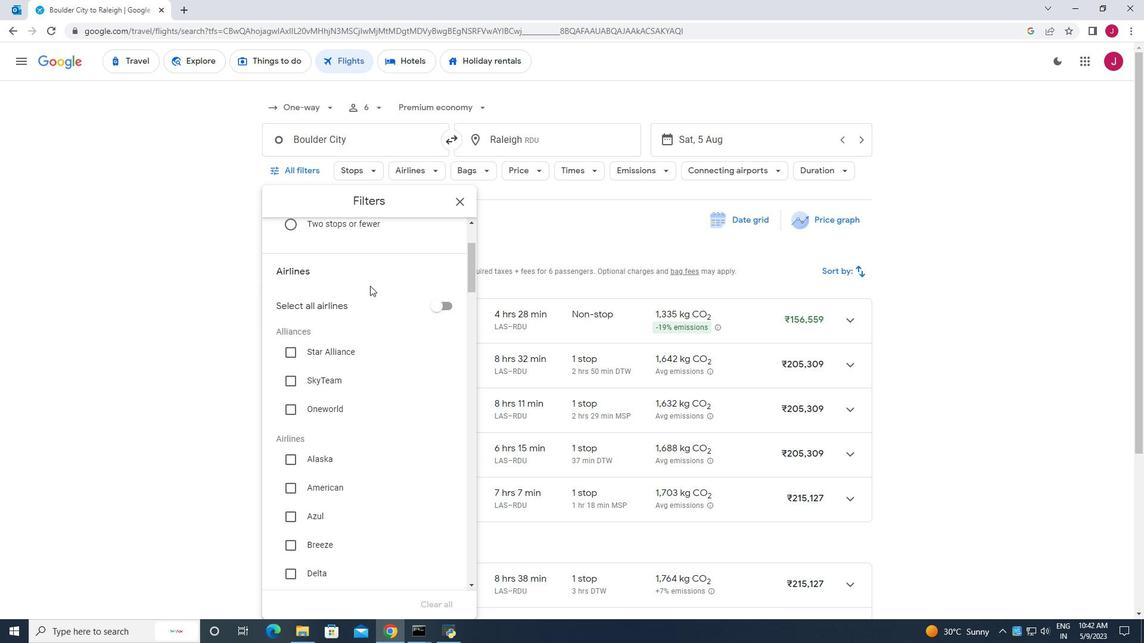 
Action: Mouse scrolled (370, 285) with delta (0, 0)
Screenshot: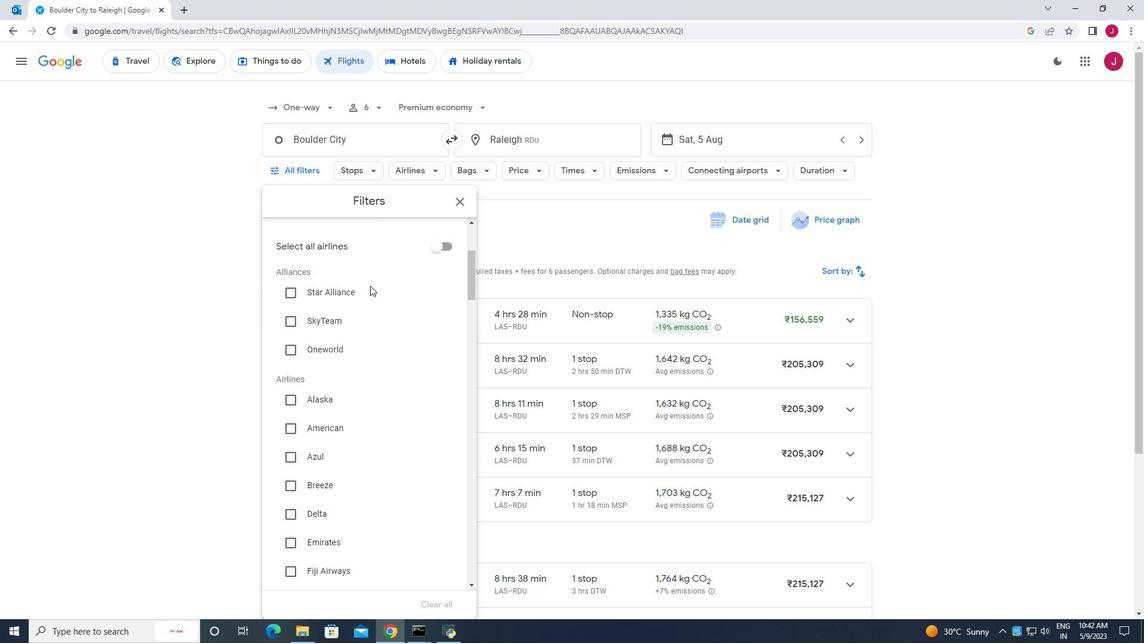 
Action: Mouse scrolled (370, 285) with delta (0, 0)
Screenshot: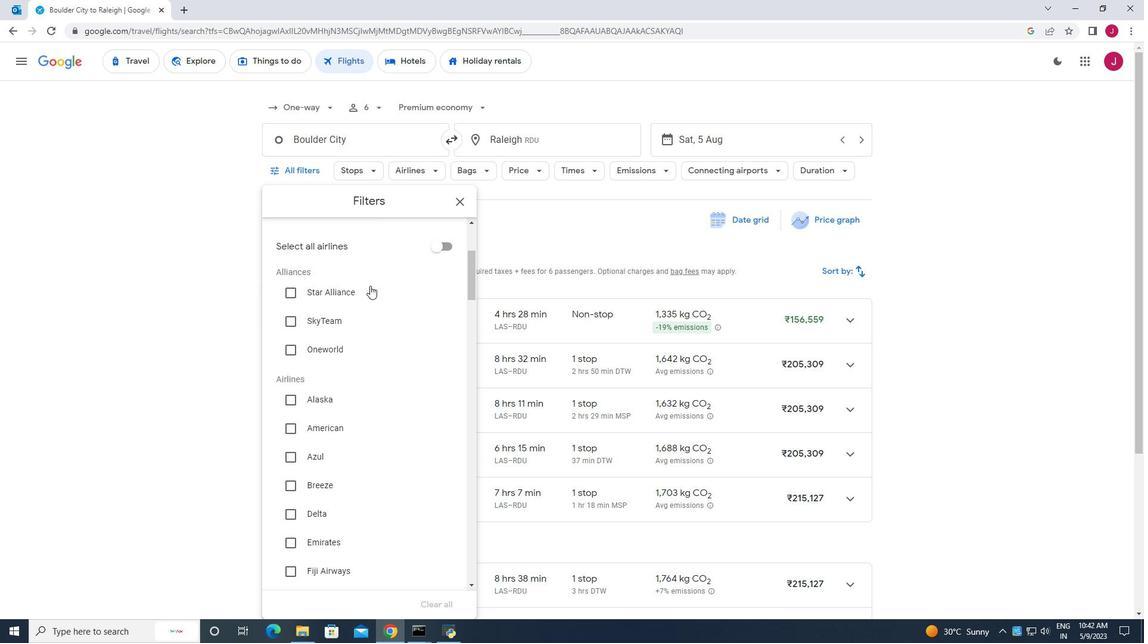 
Action: Mouse scrolled (370, 285) with delta (0, 0)
Screenshot: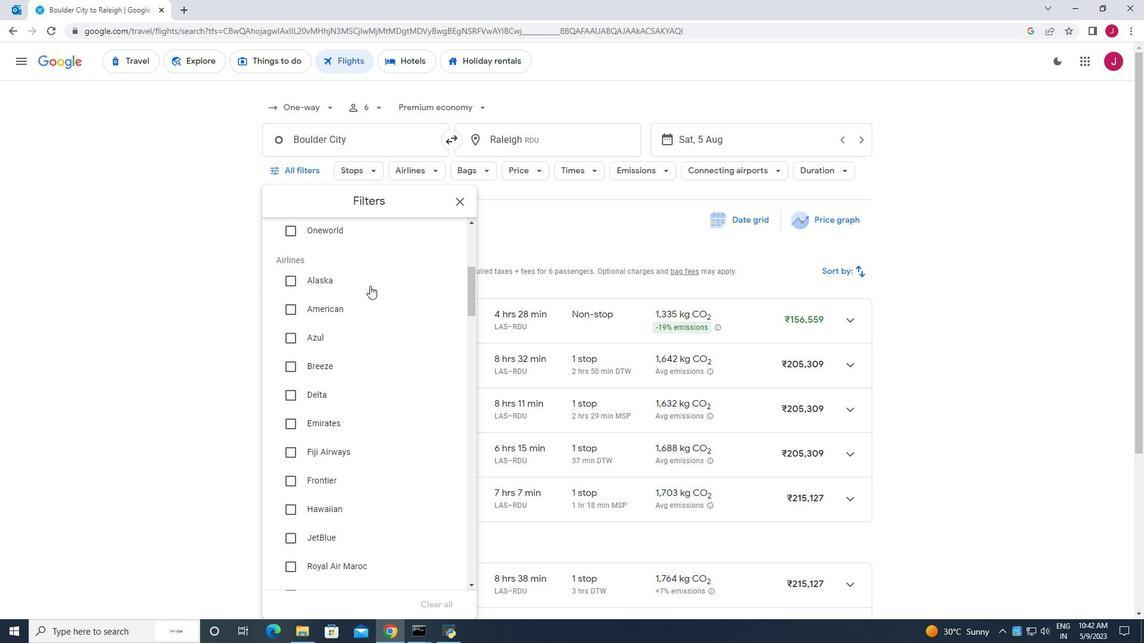
Action: Mouse scrolled (370, 285) with delta (0, 0)
Screenshot: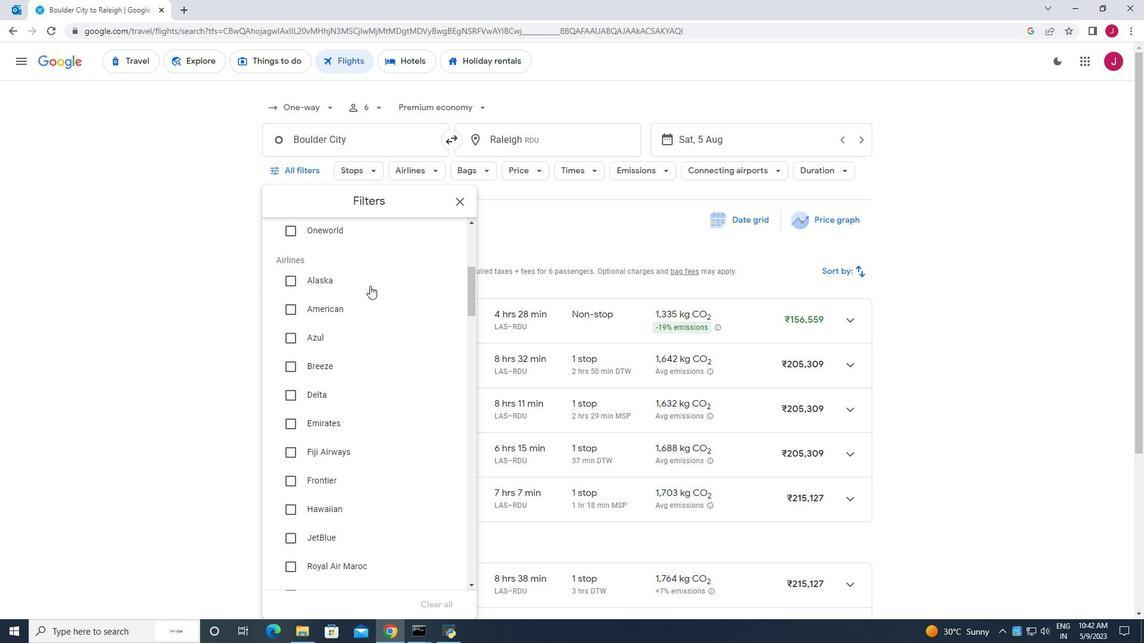 
Action: Mouse scrolled (370, 285) with delta (0, 0)
Screenshot: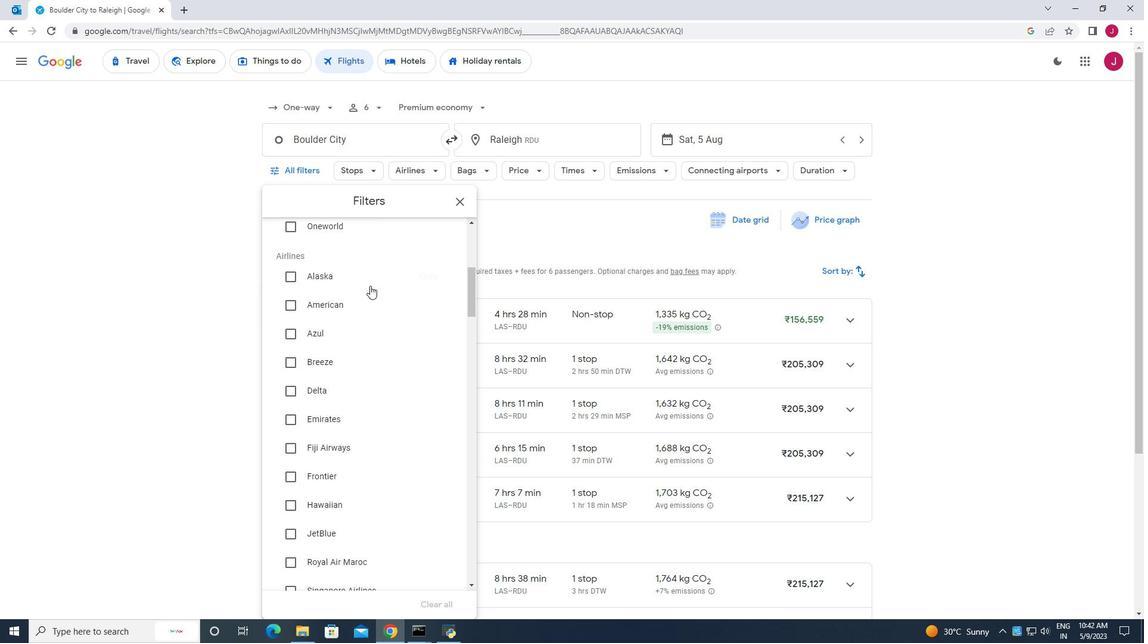 
Action: Mouse scrolled (370, 285) with delta (0, 0)
Screenshot: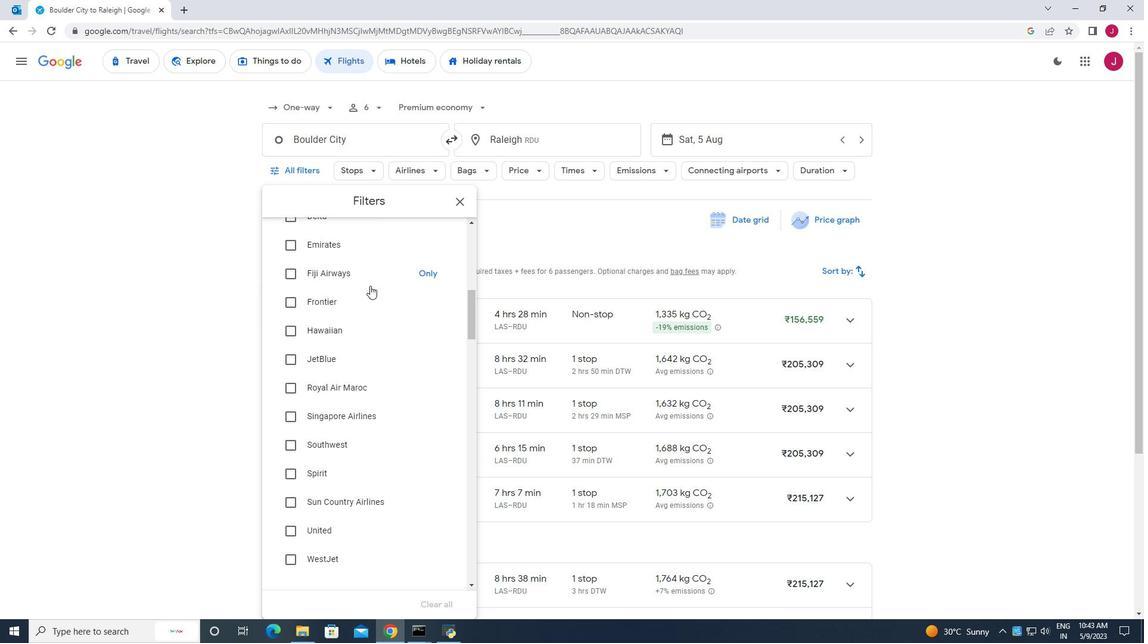 
Action: Mouse scrolled (370, 285) with delta (0, 0)
Screenshot: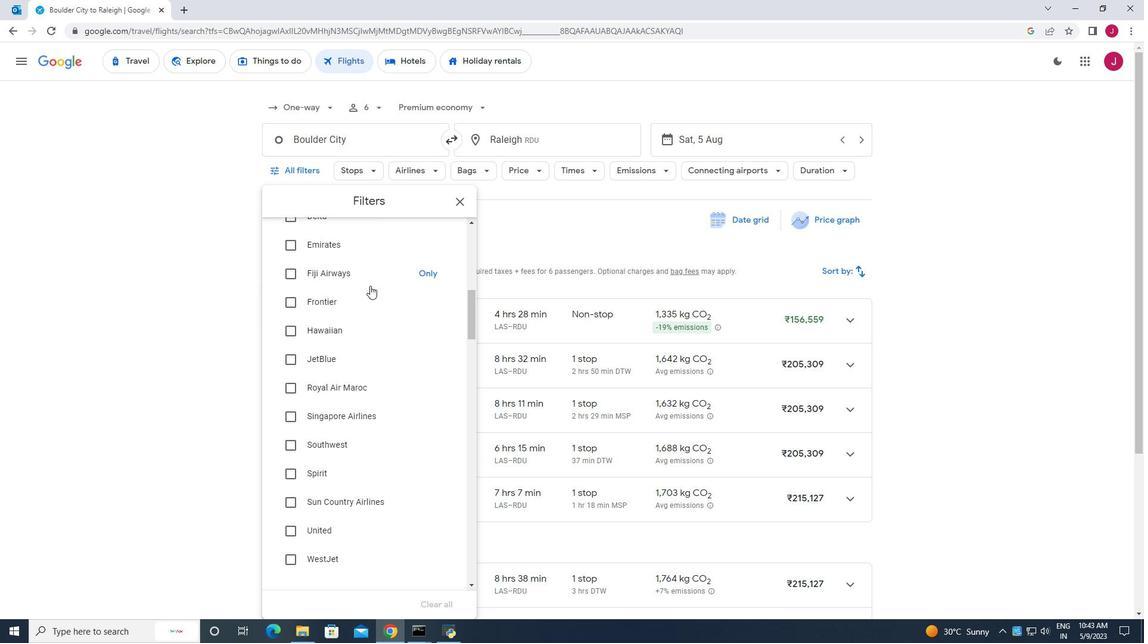 
Action: Mouse scrolled (370, 285) with delta (0, 0)
Screenshot: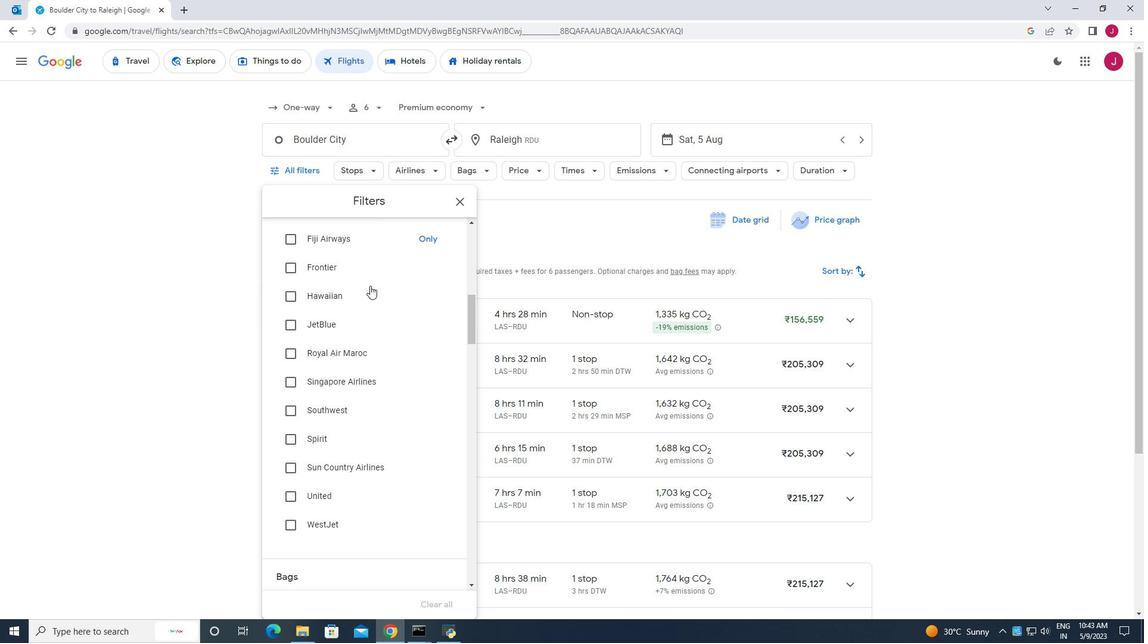 
Action: Mouse scrolled (370, 285) with delta (0, 0)
Screenshot: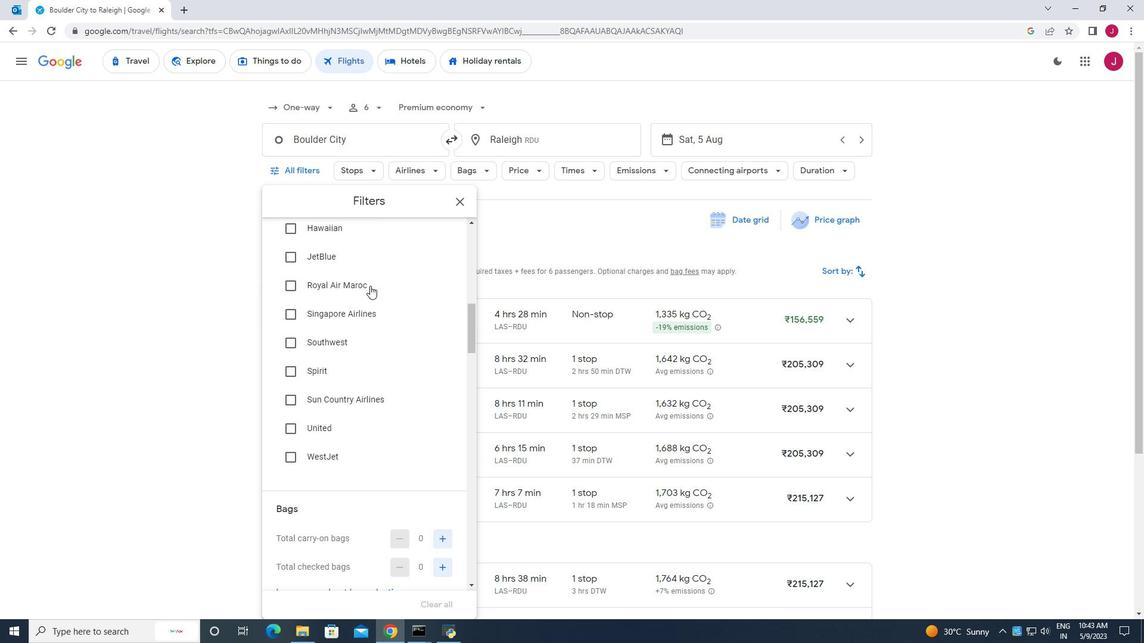 
Action: Mouse scrolled (370, 285) with delta (0, 0)
Screenshot: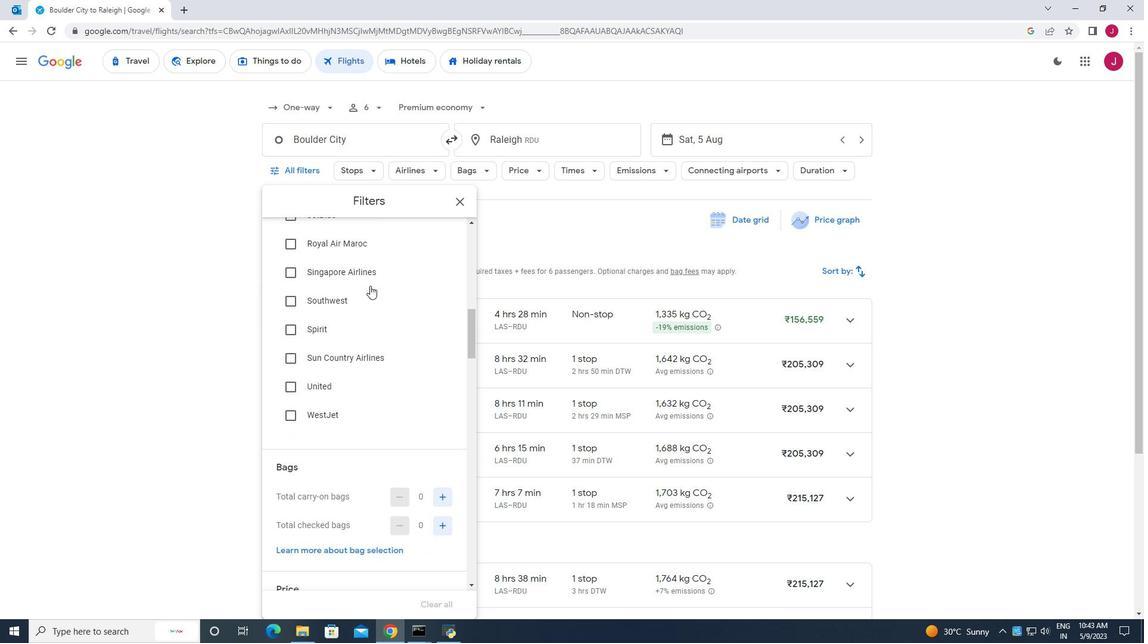 
Action: Mouse moved to (370, 287)
Screenshot: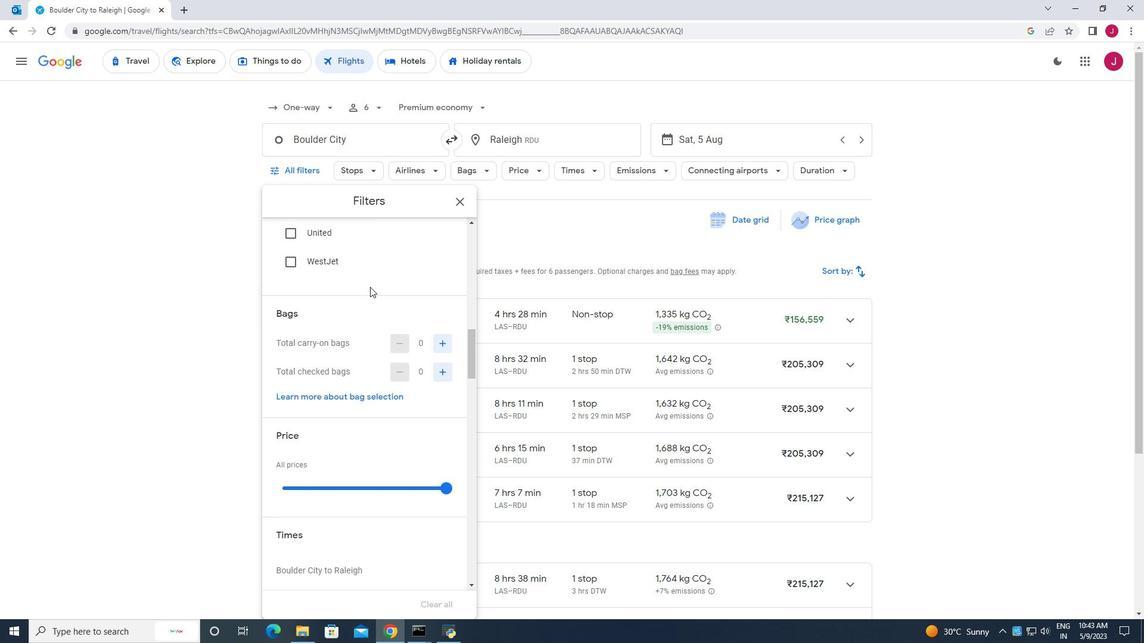 
Action: Mouse scrolled (370, 286) with delta (0, 0)
Screenshot: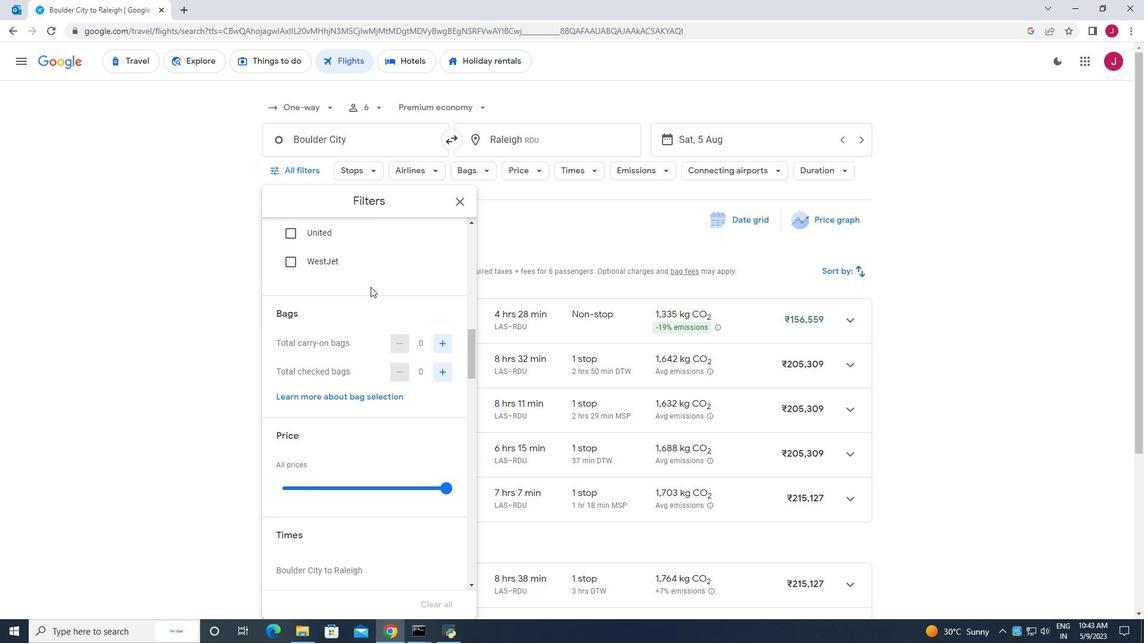 
Action: Mouse scrolled (370, 286) with delta (0, 0)
Screenshot: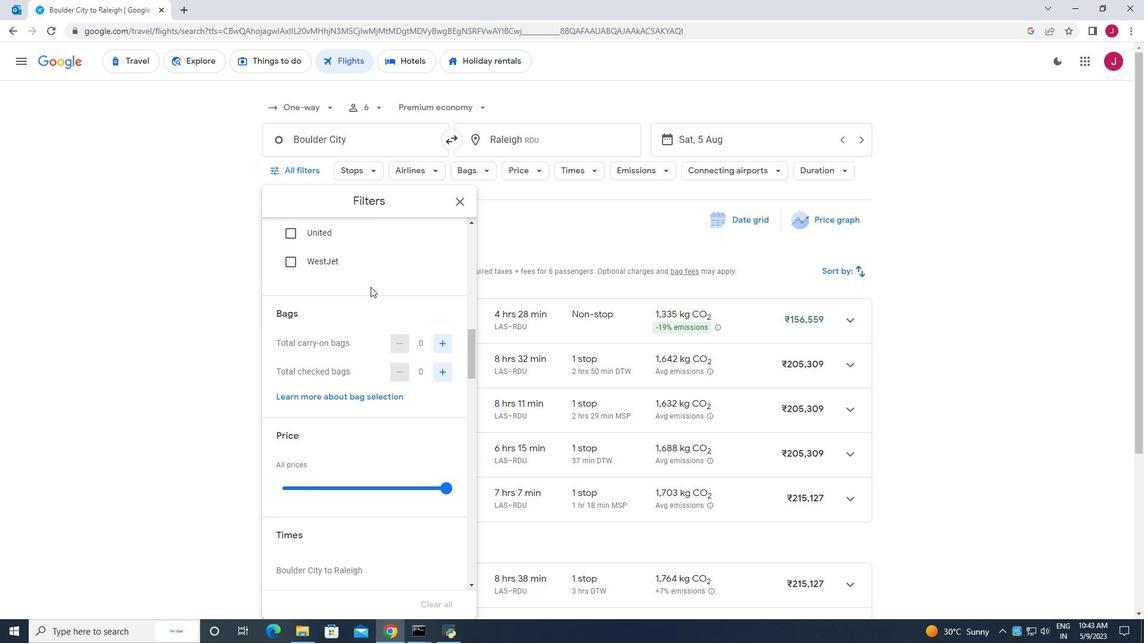 
Action: Mouse moved to (378, 315)
Screenshot: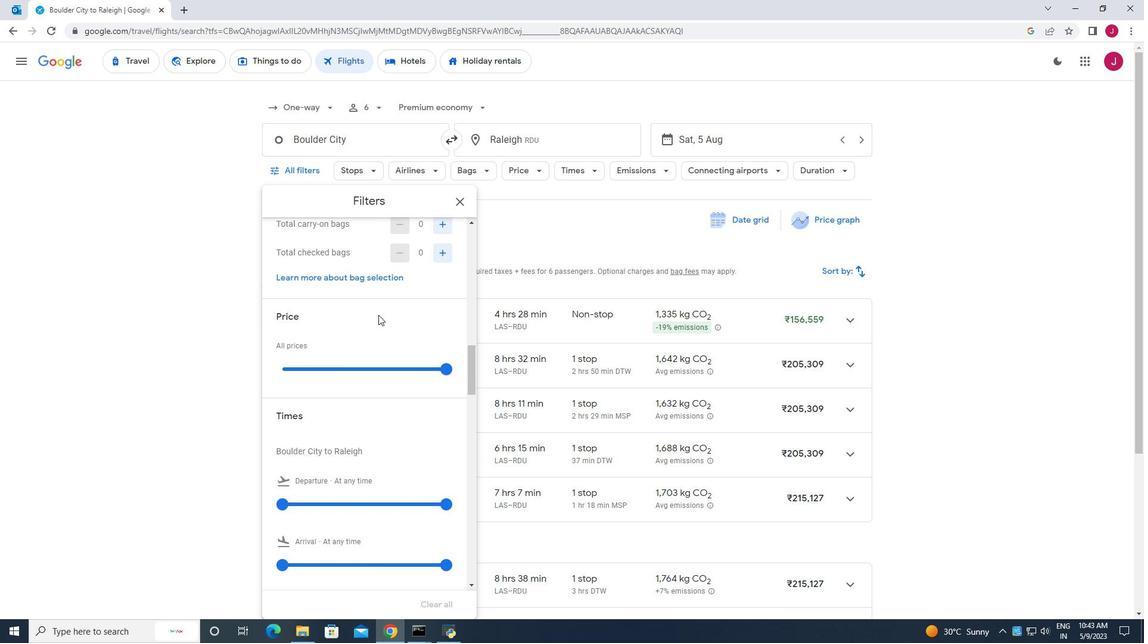 
Action: Mouse scrolled (378, 314) with delta (0, 0)
Screenshot: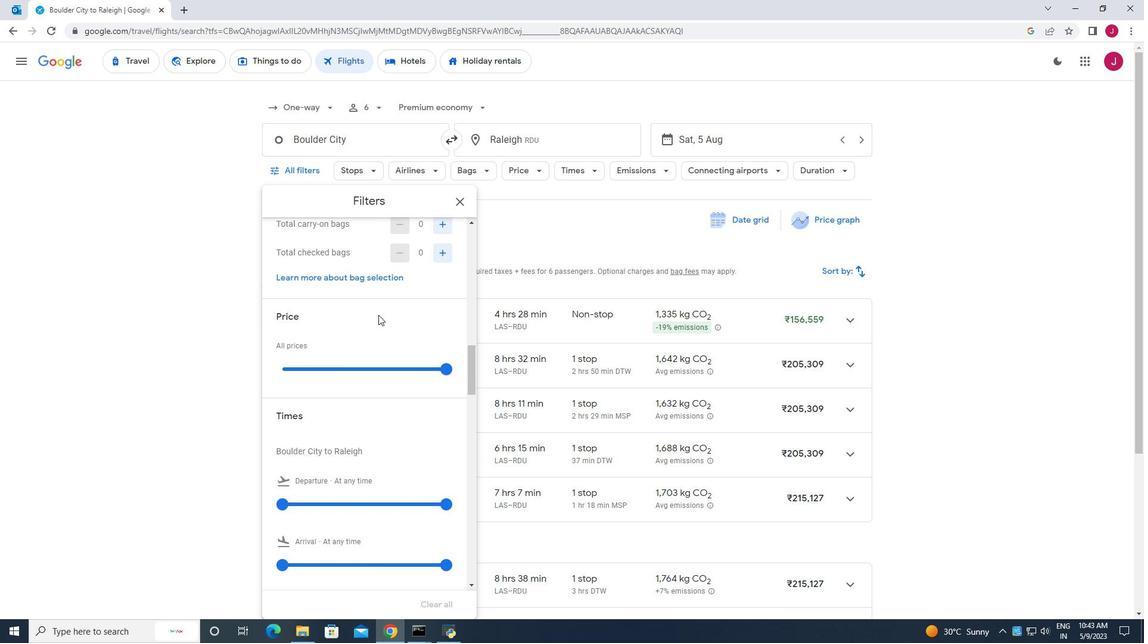 
Action: Mouse scrolled (378, 314) with delta (0, 0)
Screenshot: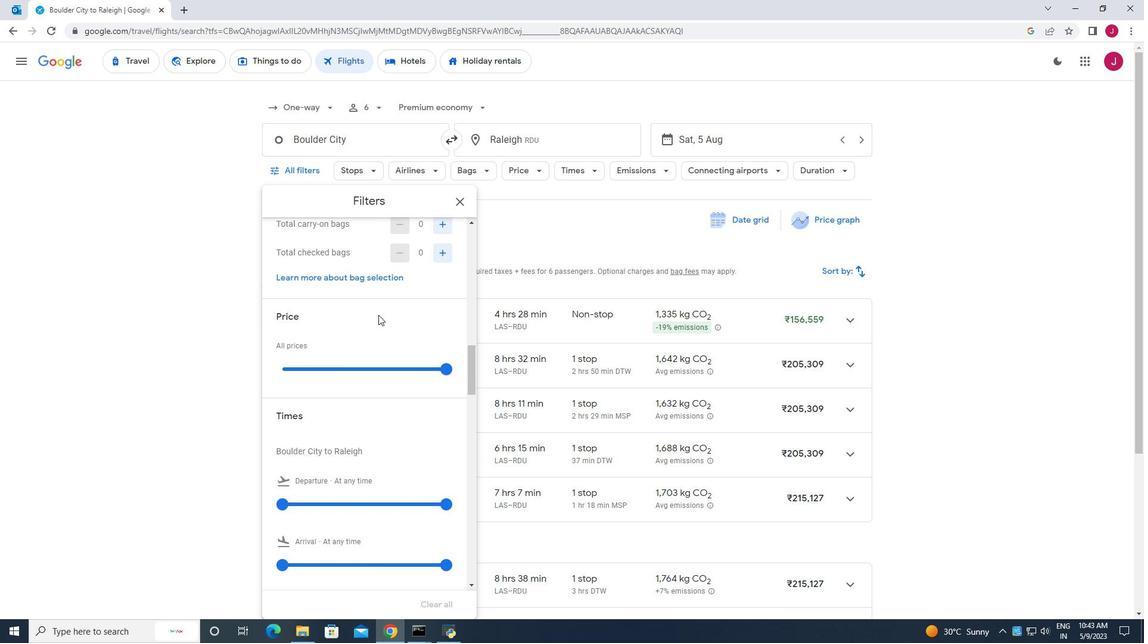 
Action: Mouse scrolled (378, 314) with delta (0, 0)
Screenshot: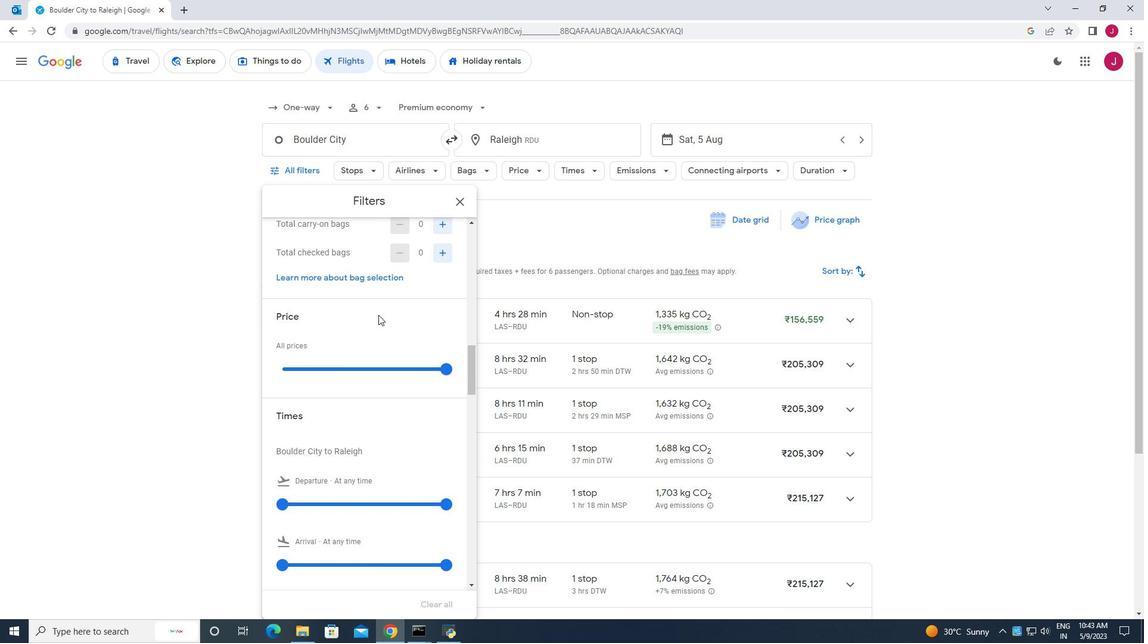 
Action: Mouse scrolled (378, 314) with delta (0, 0)
Screenshot: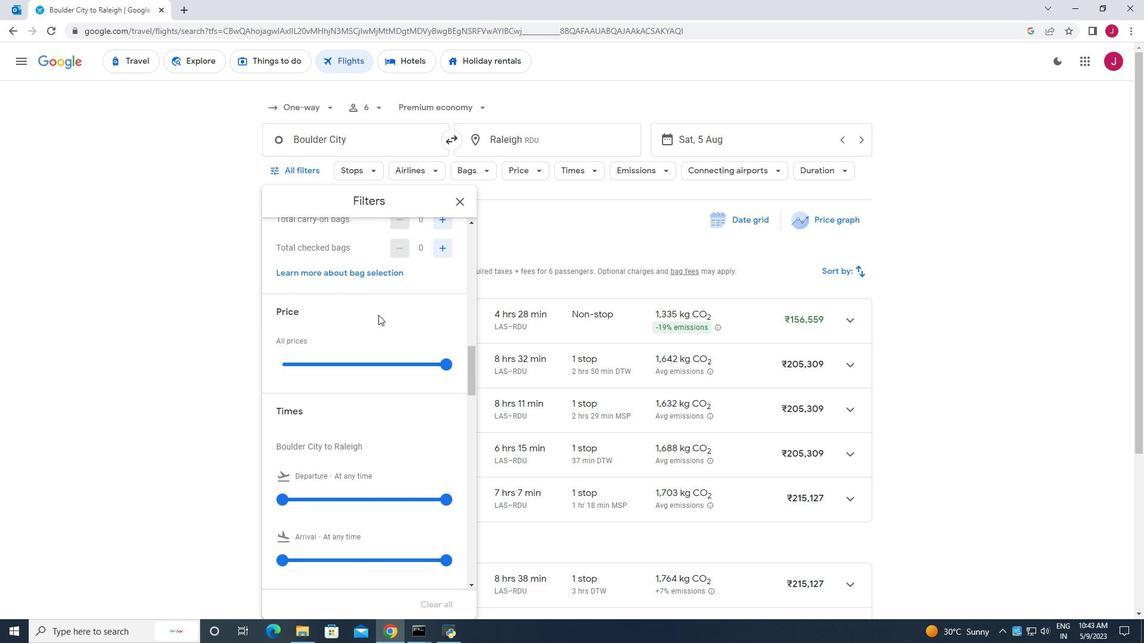 
Action: Mouse moved to (283, 265)
Screenshot: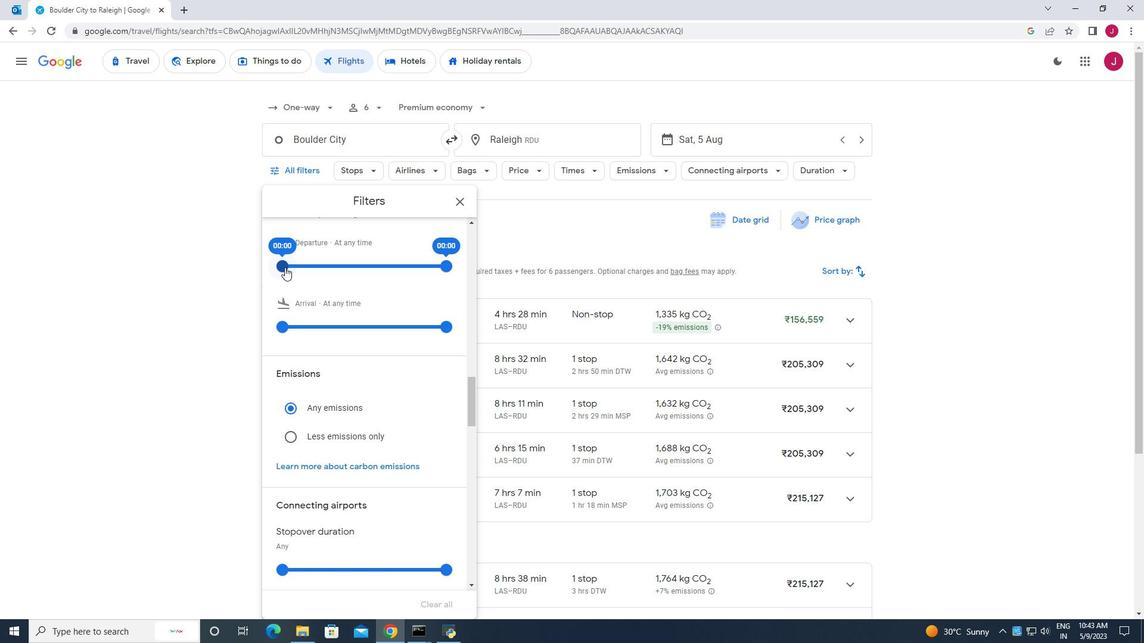 
Action: Mouse pressed left at (283, 265)
Screenshot: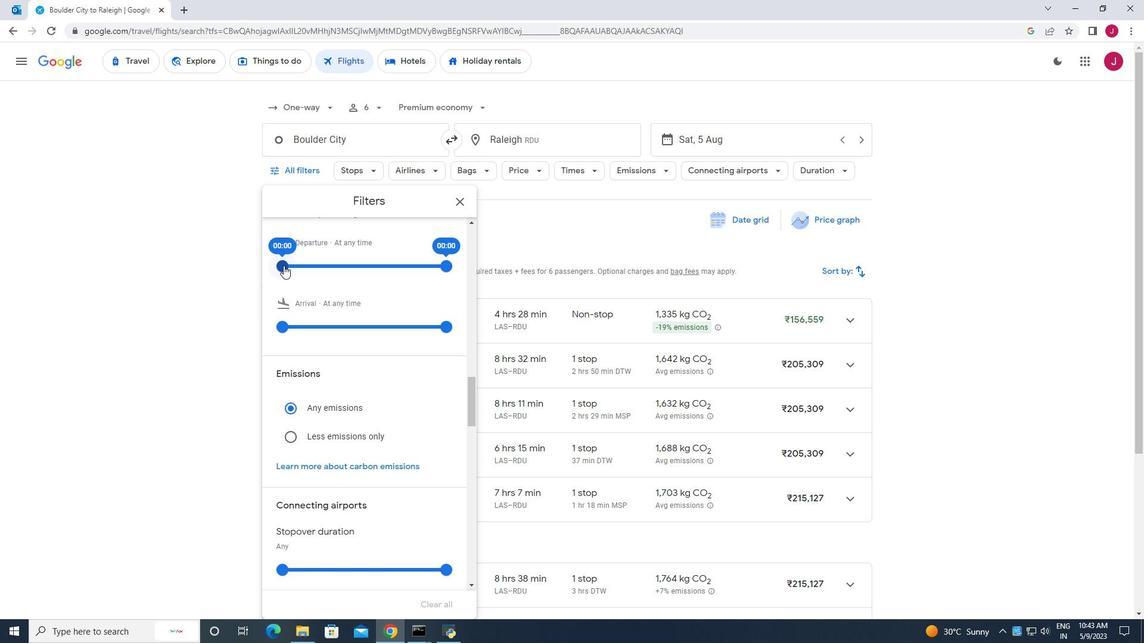
Action: Mouse moved to (444, 267)
Screenshot: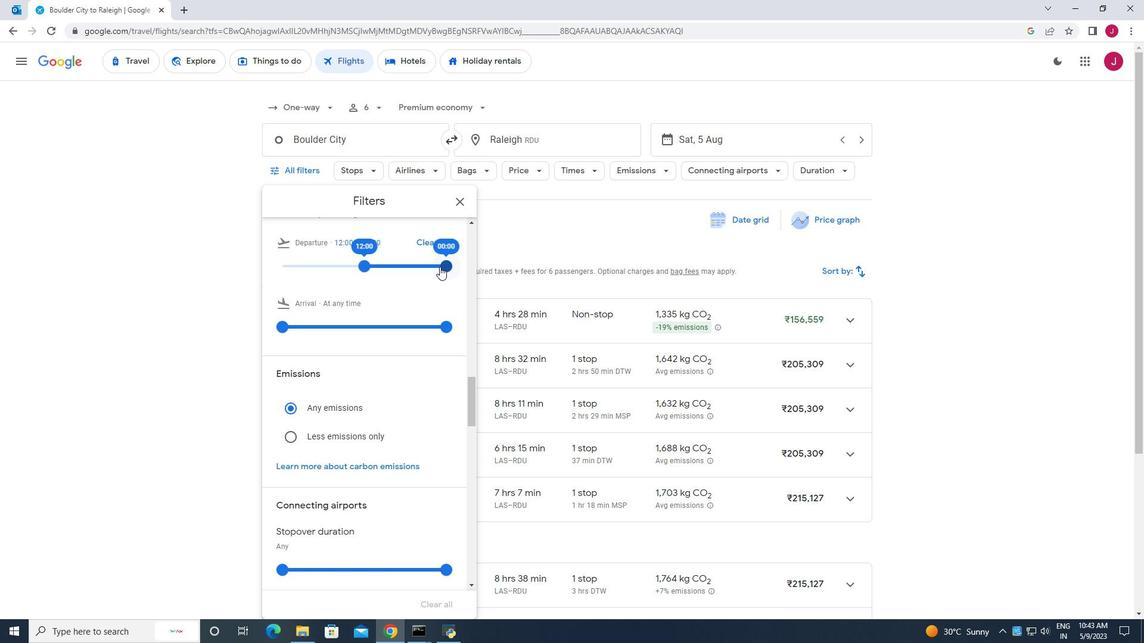 
Action: Mouse pressed left at (444, 267)
Screenshot: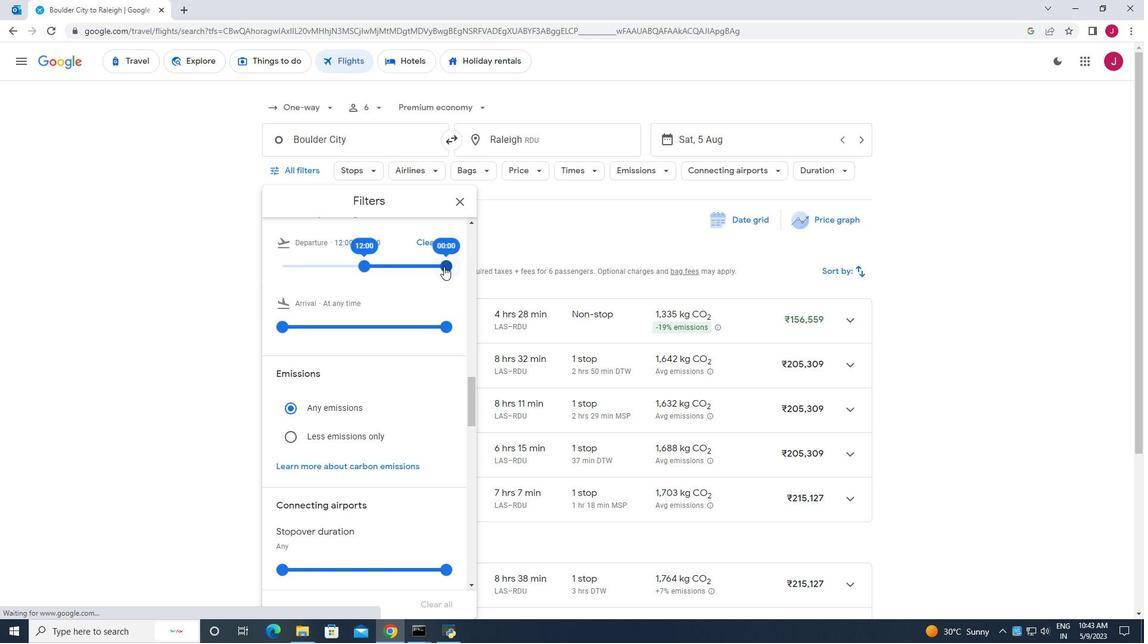 
Action: Mouse moved to (460, 200)
Screenshot: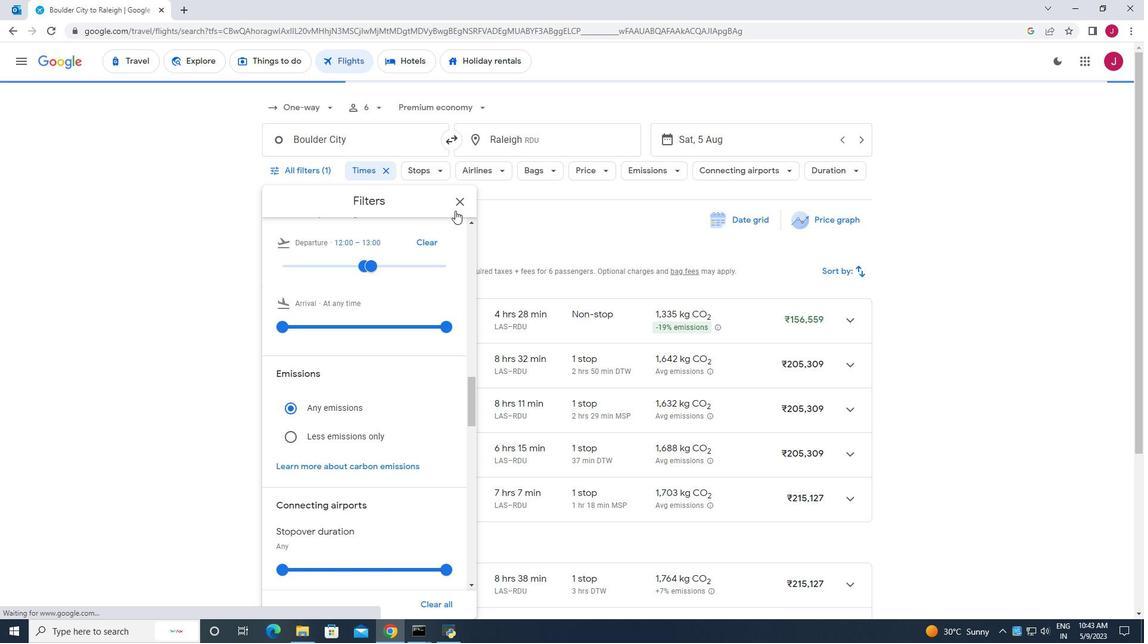 
Action: Mouse pressed left at (460, 200)
Screenshot: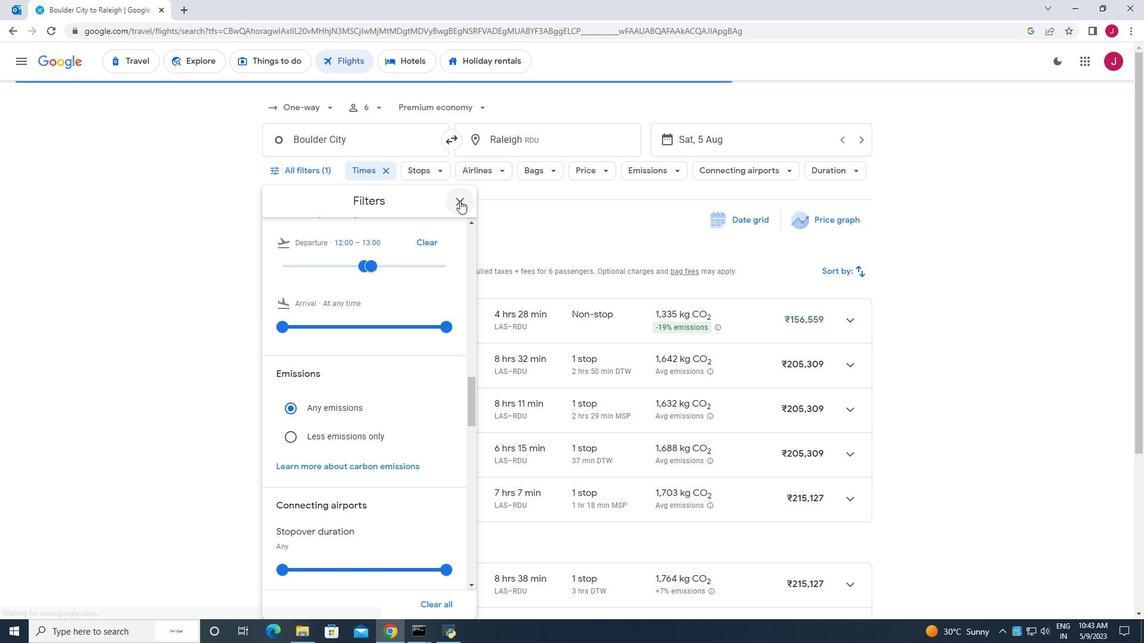
Action: Mouse moved to (454, 210)
Screenshot: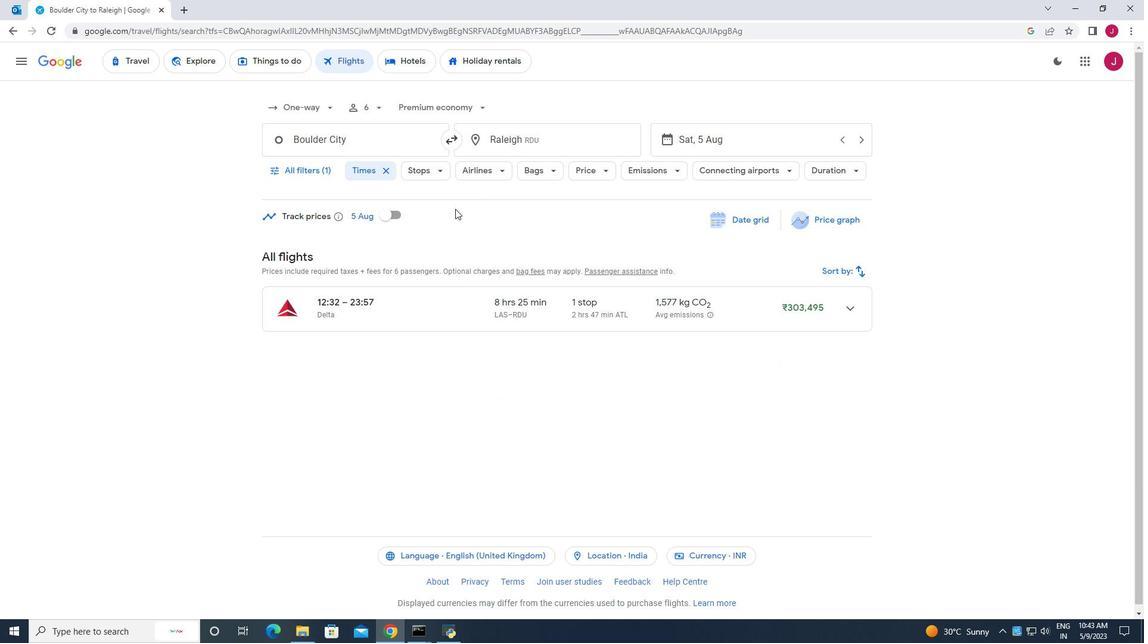 
